 Task: In the Contact  Leah.Smith@mcny.org, Create email and send with subject: 'Welcome to a New Paradigm: Introducing Our Visionary Solution', and with mail content 'Good Day!_x000D_
We're excited to introduce you to an innovative solution that will revolutionize your industry. Get ready to redefine success and reach new heights!_x000D_
Best Regard', attach the document: Terms_and_conditions.doc and insert image: visitingcard.jpg. Below Best Regards, write Pinterest and insert the URL: 'in.pinterest.com'. Mark checkbox to create task to follow up : Tomorrow. Logged in from softage.5@softage.net
Action: Mouse moved to (62, 53)
Screenshot: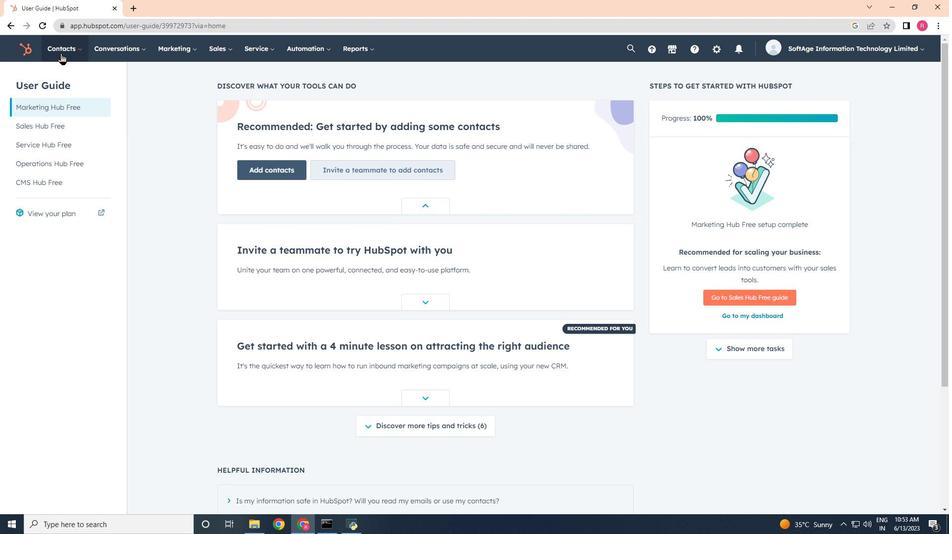 
Action: Mouse pressed left at (62, 53)
Screenshot: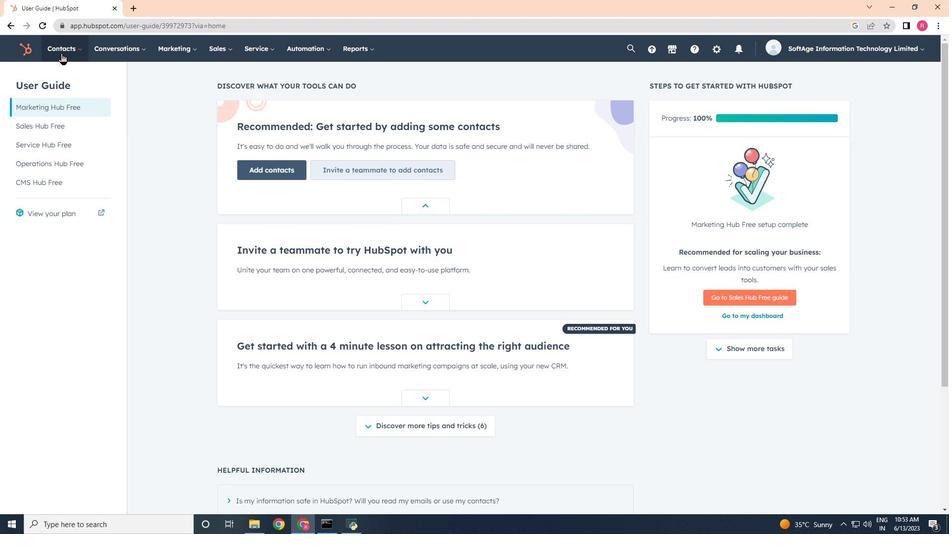 
Action: Mouse moved to (83, 76)
Screenshot: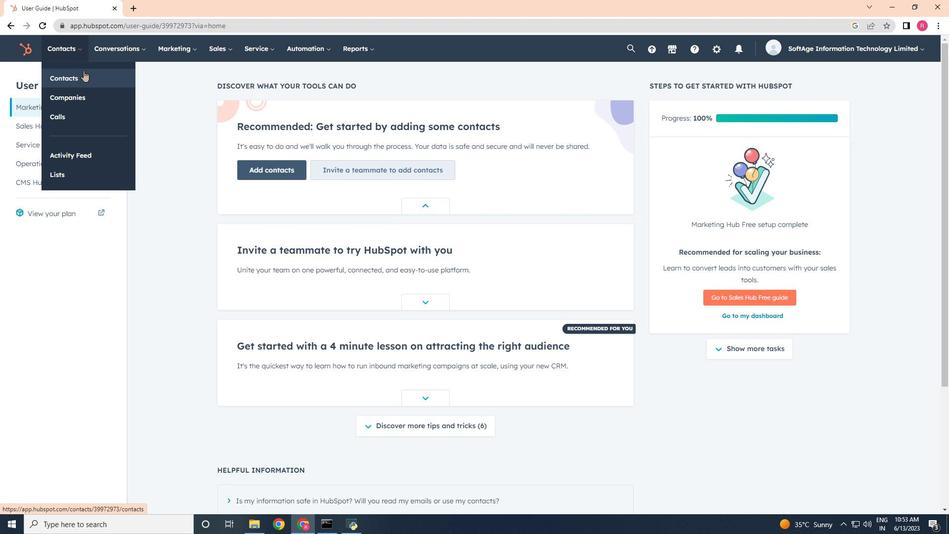 
Action: Mouse pressed left at (83, 76)
Screenshot: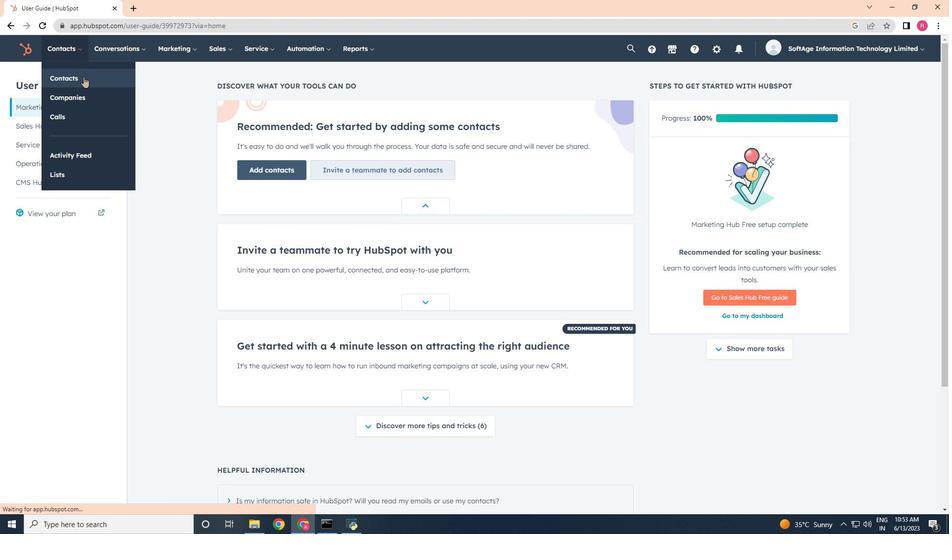 
Action: Mouse moved to (72, 158)
Screenshot: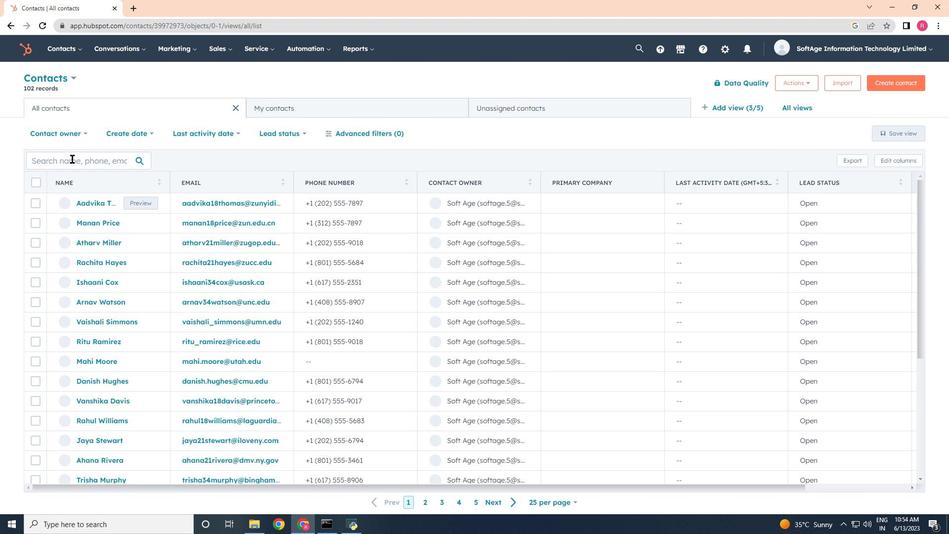 
Action: Mouse pressed left at (72, 158)
Screenshot: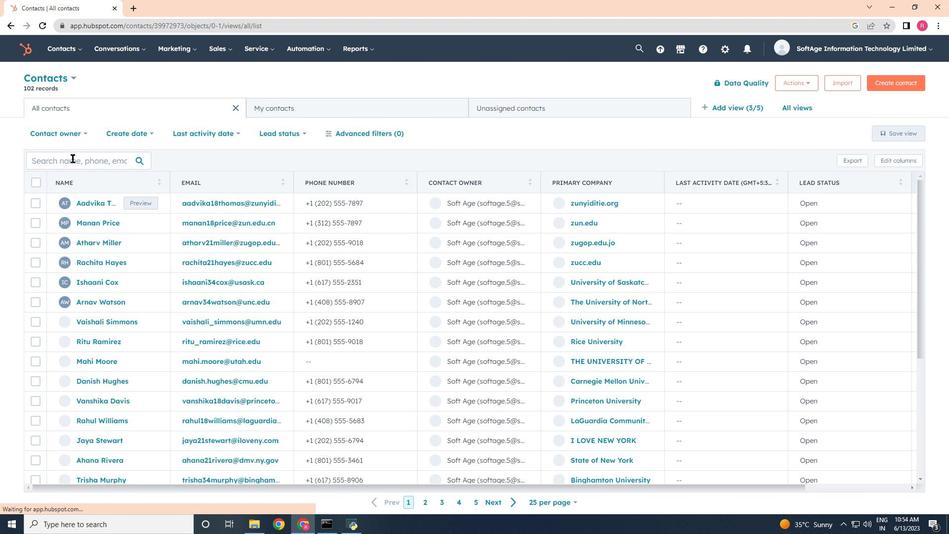 
Action: Key pressed <Key.shift>Leah.<Key.shift>Smith<Key.shift>@mcny.org
Screenshot: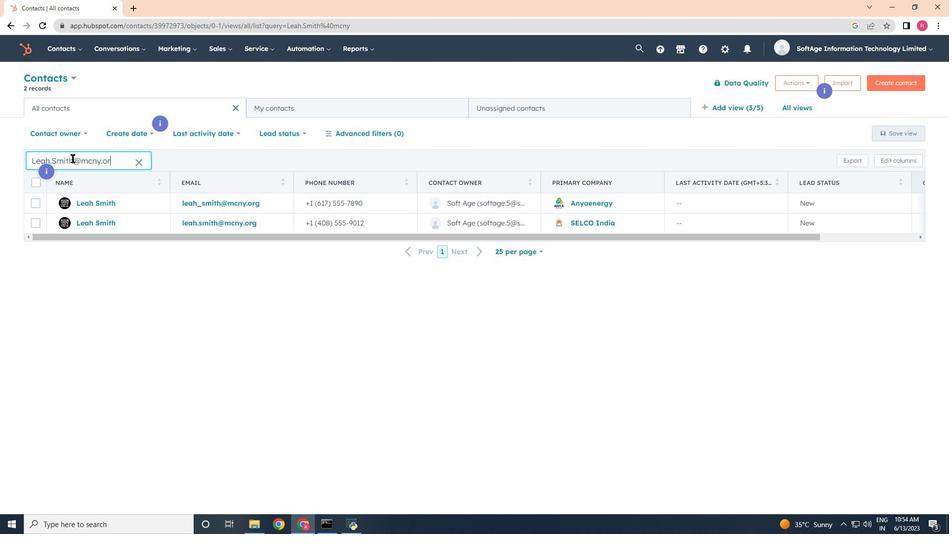 
Action: Mouse moved to (90, 202)
Screenshot: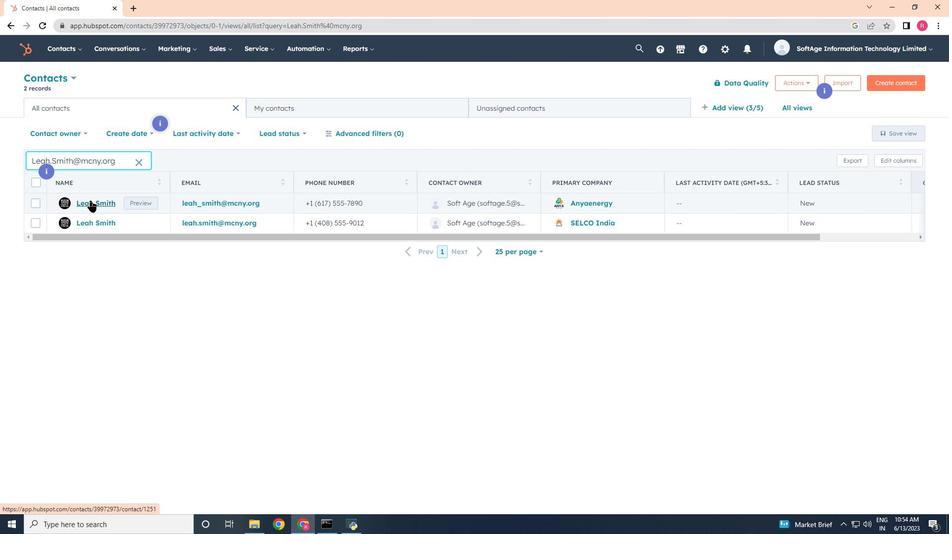 
Action: Mouse pressed left at (90, 202)
Screenshot: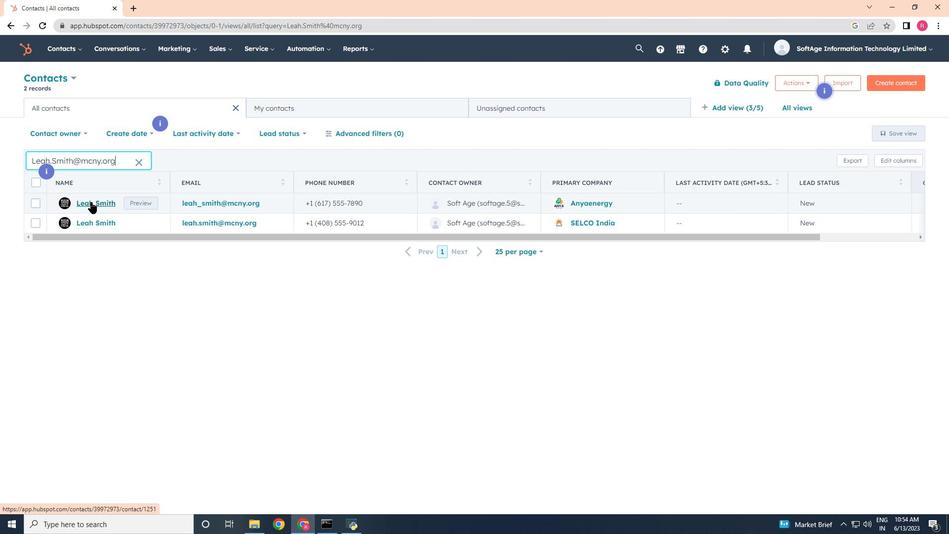 
Action: Mouse moved to (63, 172)
Screenshot: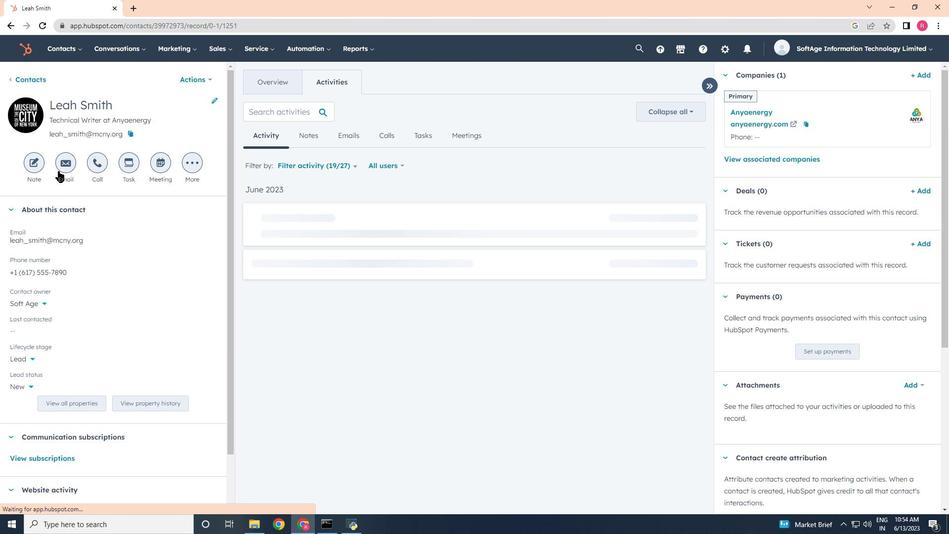 
Action: Mouse pressed left at (63, 172)
Screenshot: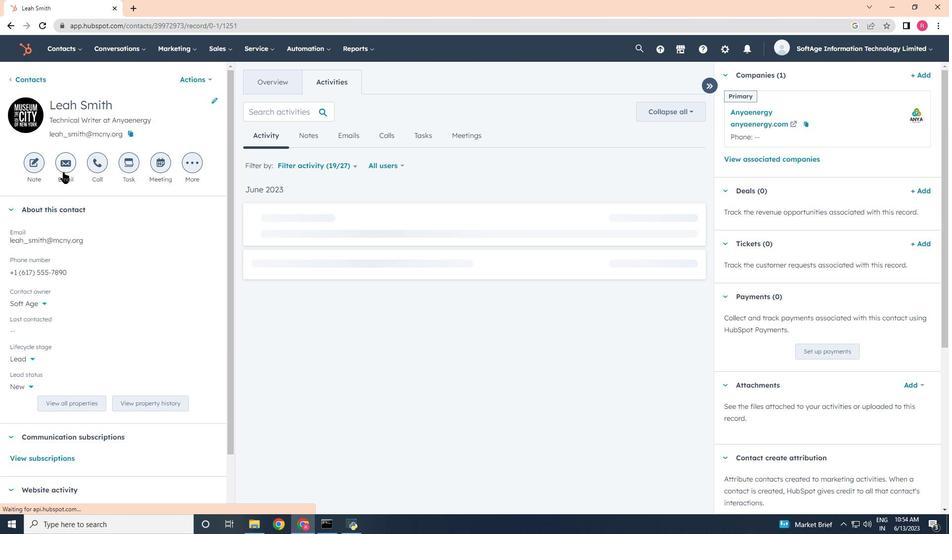 
Action: Mouse moved to (832, 253)
Screenshot: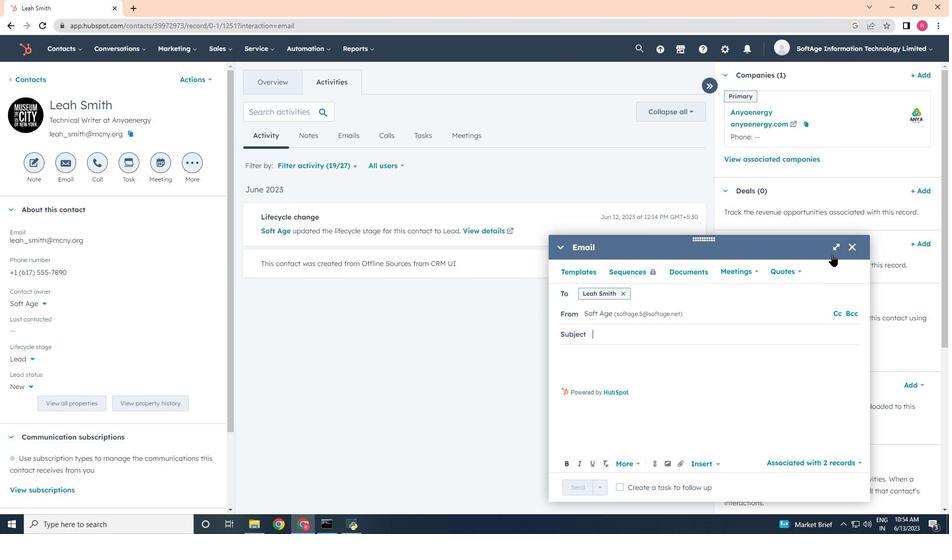
Action: Mouse pressed left at (832, 253)
Screenshot: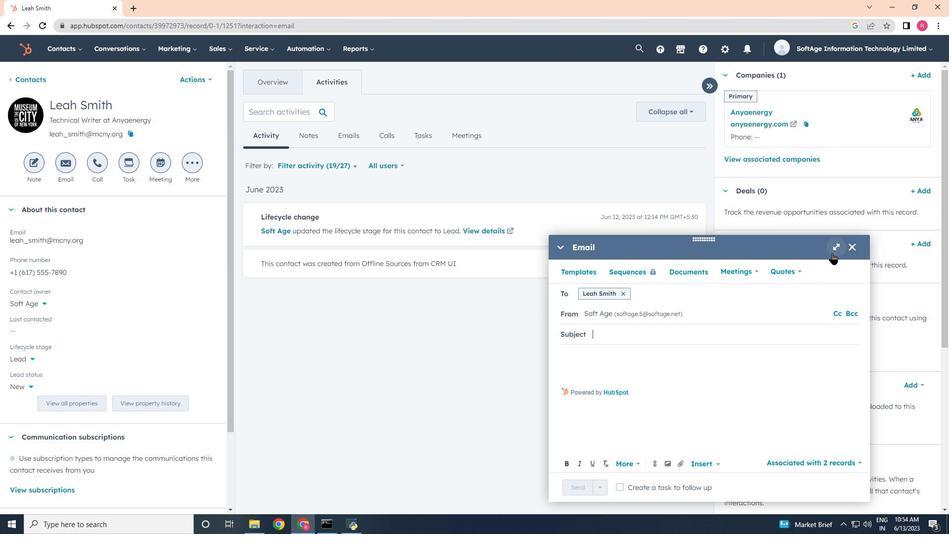 
Action: Mouse moved to (155, 225)
Screenshot: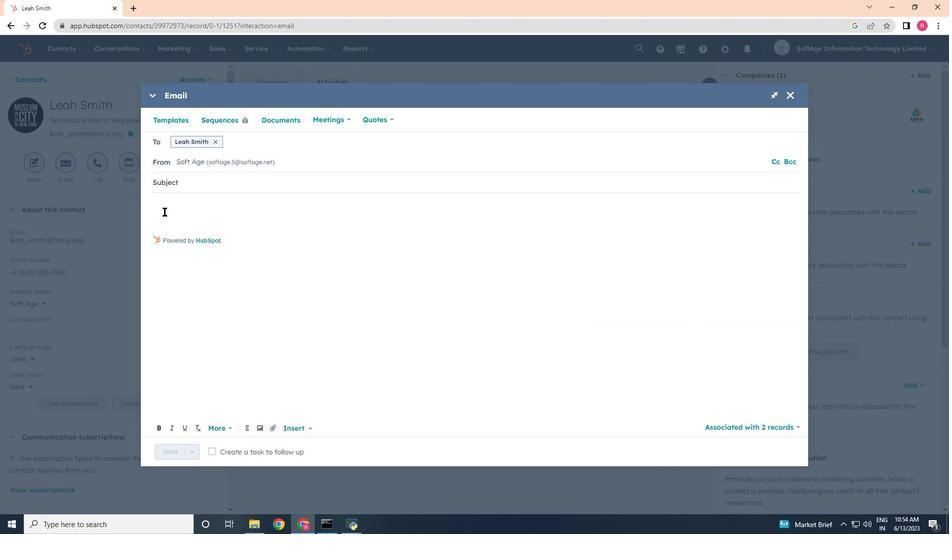 
Action: Key pressed <Key.shift>Welcome<Key.space>to<Key.space>a<Key.space>new<Key.space><Key.shift>Paradigm<Key.shift_r>:<Key.space><Key.shift>Introducing<Key.space><Key.shift>Our<Key.space><Key.shift><Key.shift><Key.shift><Key.shift><Key.shift><Key.shift><Key.shift>Visionary<Key.space><Key.shift>Solutionn<Key.backspace><Key.space><Key.backspace>,
Screenshot: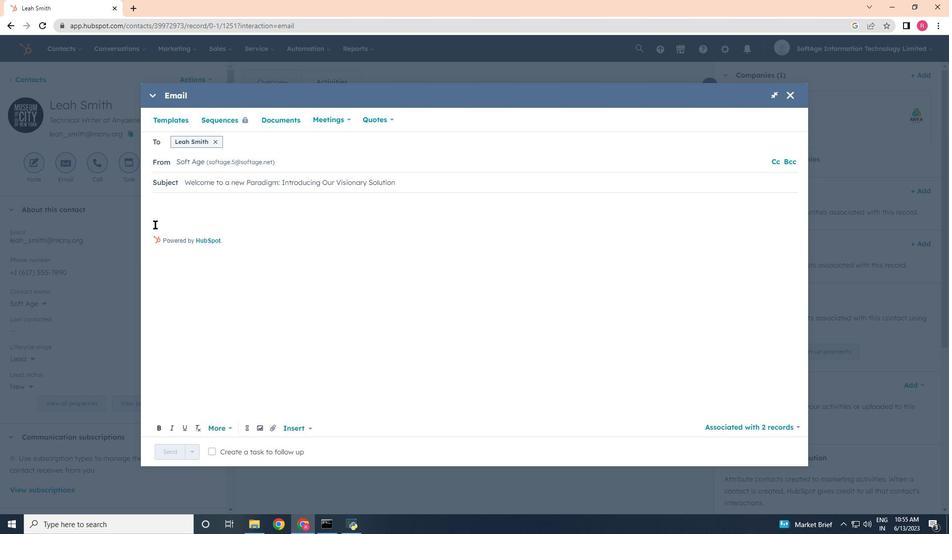 
Action: Mouse moved to (157, 210)
Screenshot: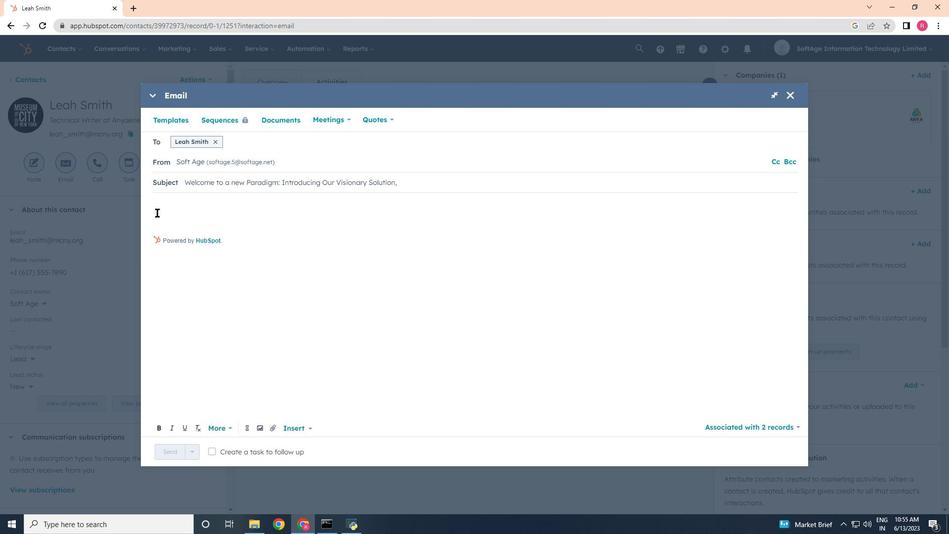 
Action: Mouse pressed left at (157, 210)
Screenshot: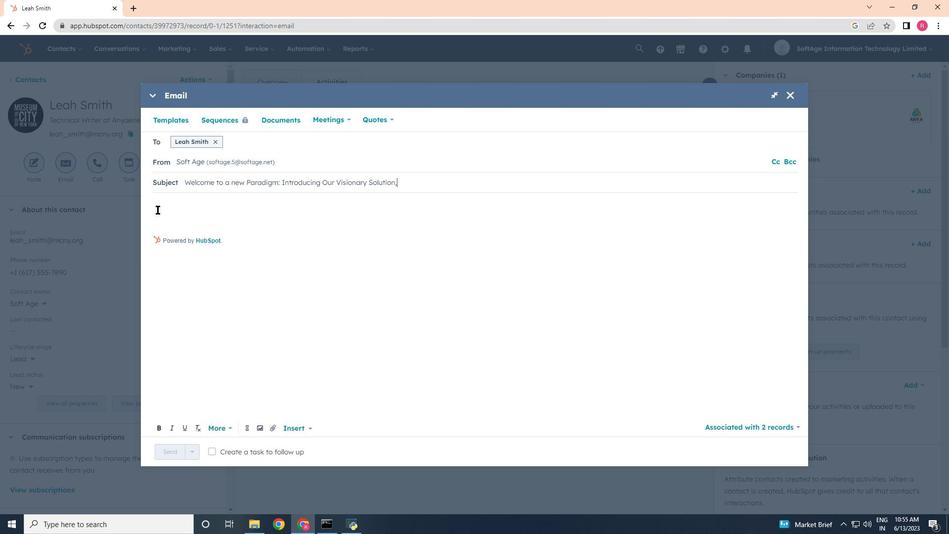 
Action: Key pressed <Key.backspace><Key.shift>Good<Key.space><Key.shift><Key.shift><Key.shift><Key.shift><Key.shift><Key.shift>Day<Key.shift>!<Key.enter><Key.enter><Key.shift>We<Key.space><Key.backspace>'re<Key.space>excited<Key.space>to<Key.space>ind<Key.backspace>troduce<Key.space>your<Key.space>to<Key.space>an<Key.space>innovative<Key.space>solution<Key.space>that<Key.space>will<Key.space>revolutionize<Key.space>your<Key.space>industry<Key.space><Key.backspace>.<Key.space><Key.shift>Get<Key.space>ready<Key.space>to<Key.space>redefine<Key.space>success<Key.space>and<Key.space>reach<Key.space>new<Key.space>heights<Key.shift>!<Key.enter><Key.enter><Key.shift>Best<Key.space><Key.shift><Key.shift><Key.shift><Key.shift><Key.shift><Key.shift><Key.shift><Key.shift>Regard,<Key.enter>
Screenshot: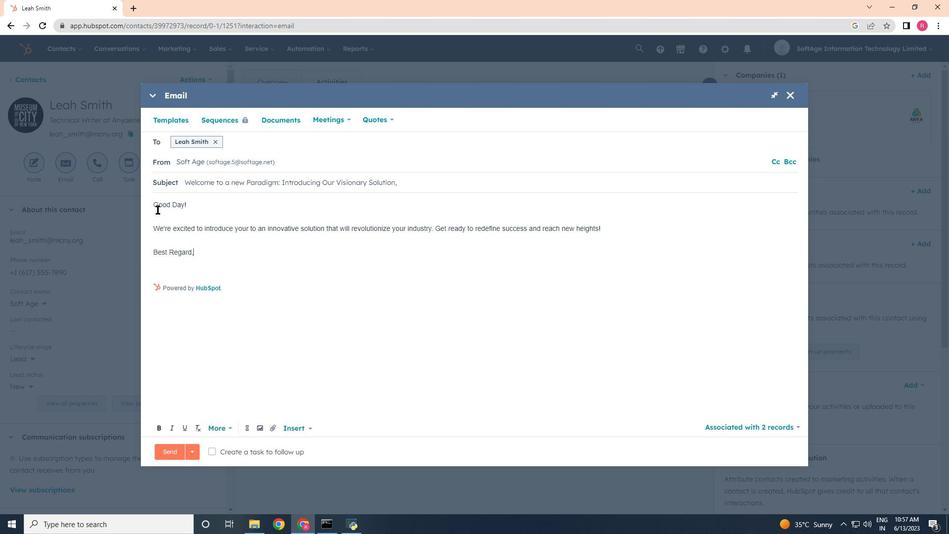 
Action: Mouse moved to (273, 428)
Screenshot: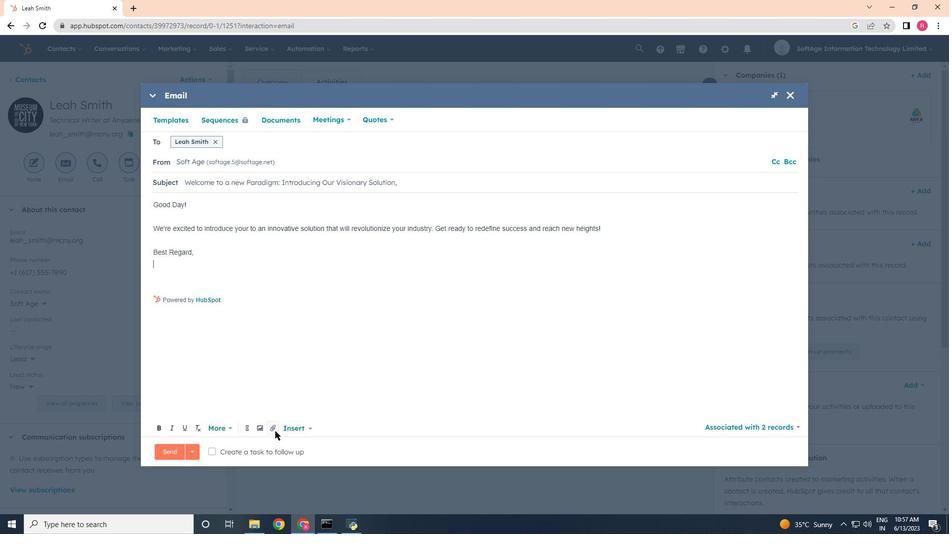 
Action: Mouse pressed left at (273, 428)
Screenshot: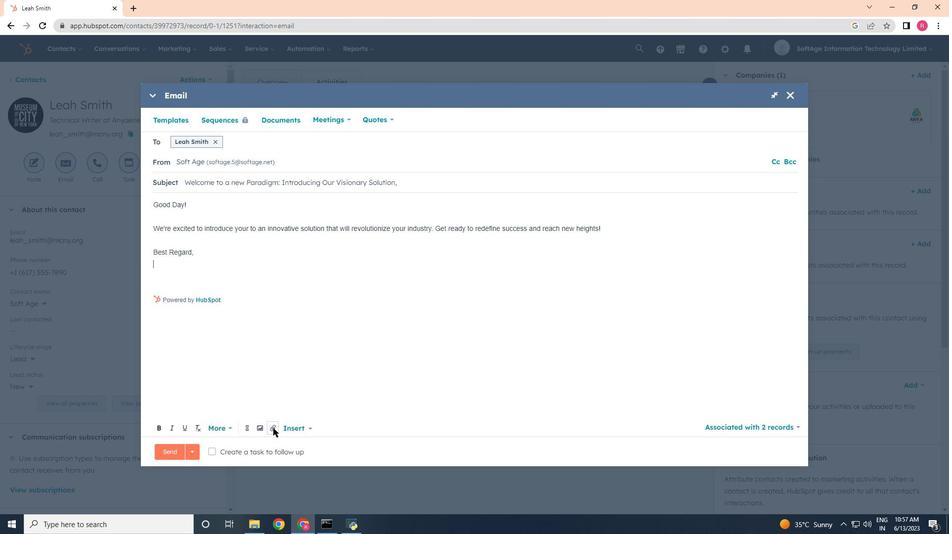 
Action: Mouse moved to (287, 405)
Screenshot: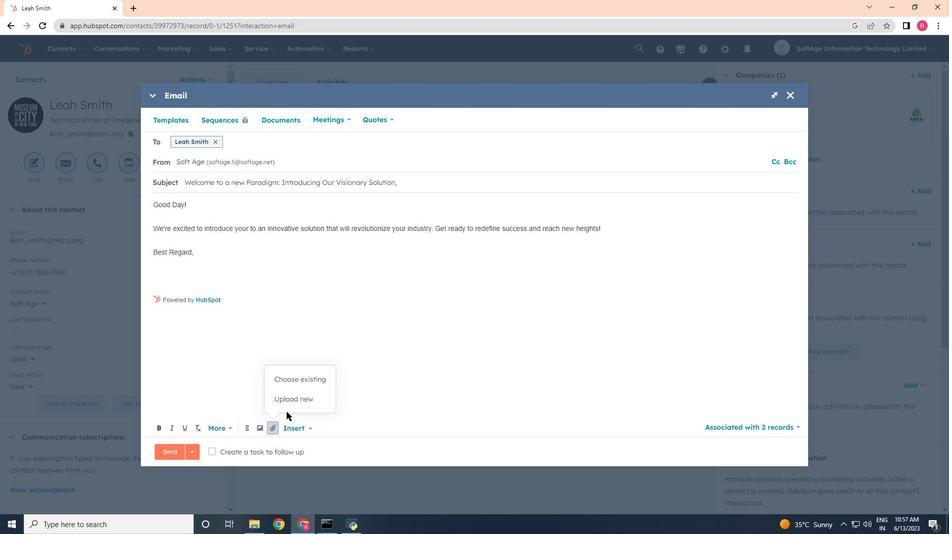 
Action: Mouse pressed left at (287, 405)
Screenshot: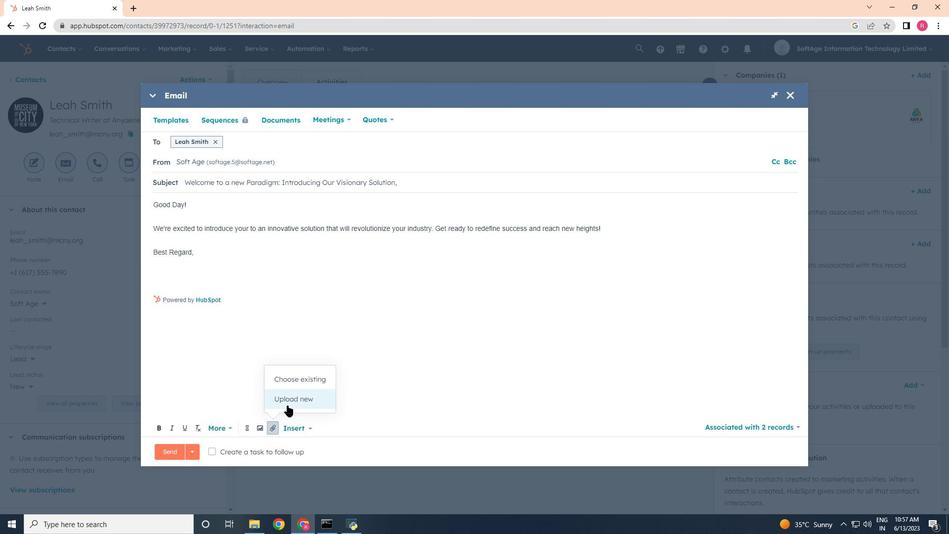 
Action: Mouse moved to (160, 144)
Screenshot: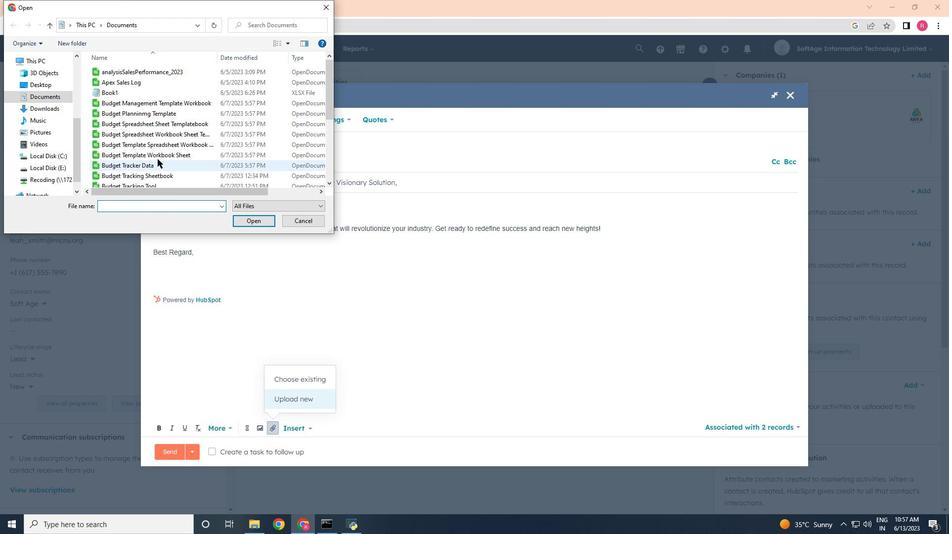 
Action: Mouse scrolled (160, 143) with delta (0, 0)
Screenshot: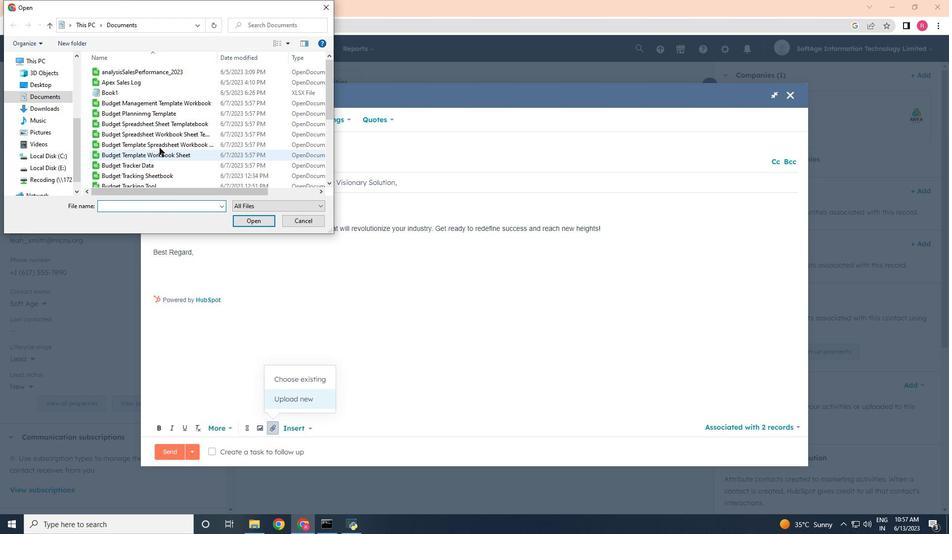 
Action: Mouse scrolled (160, 143) with delta (0, 0)
Screenshot: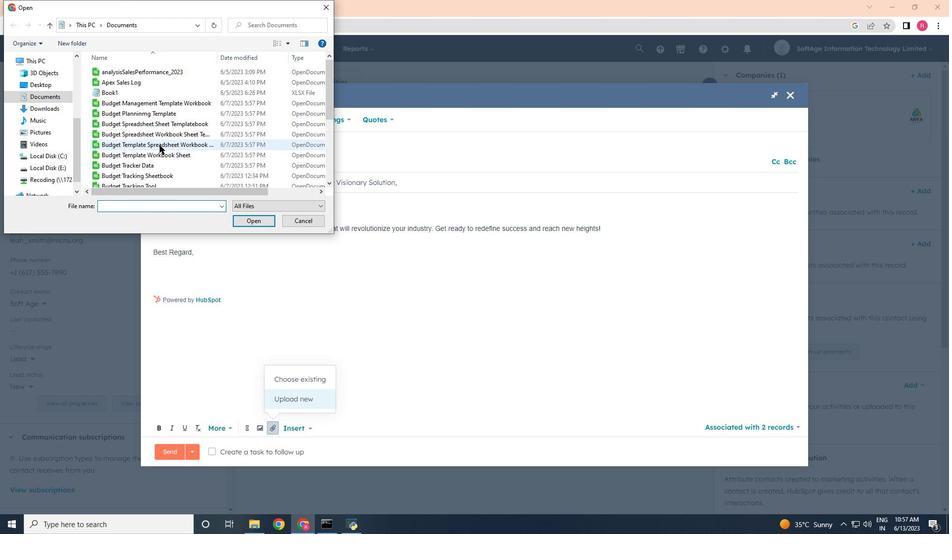 
Action: Mouse scrolled (160, 143) with delta (0, 0)
Screenshot: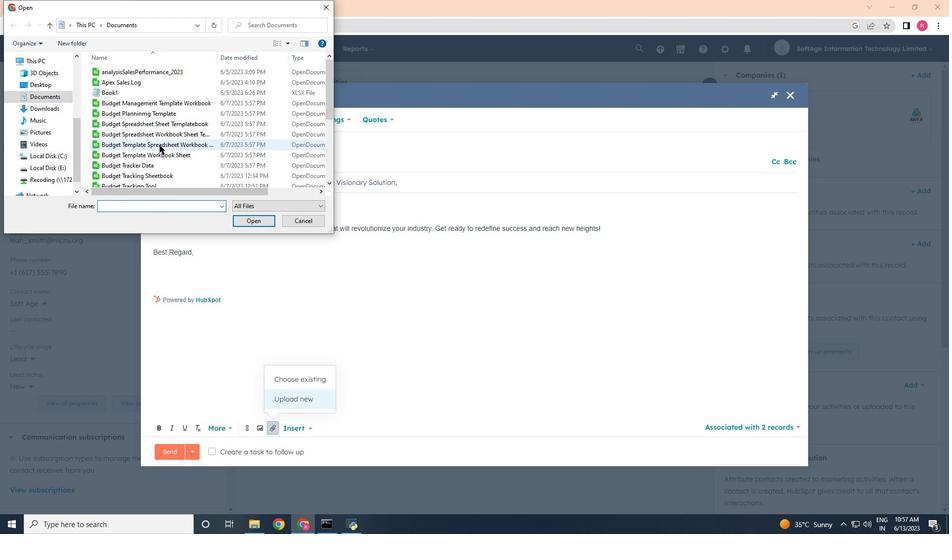 
Action: Mouse scrolled (160, 143) with delta (0, 0)
Screenshot: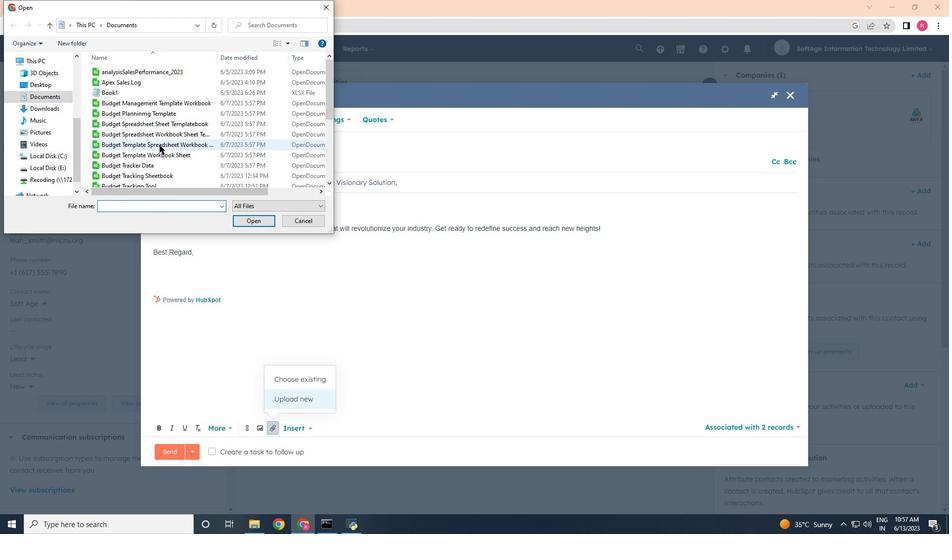 
Action: Mouse scrolled (160, 143) with delta (0, 0)
Screenshot: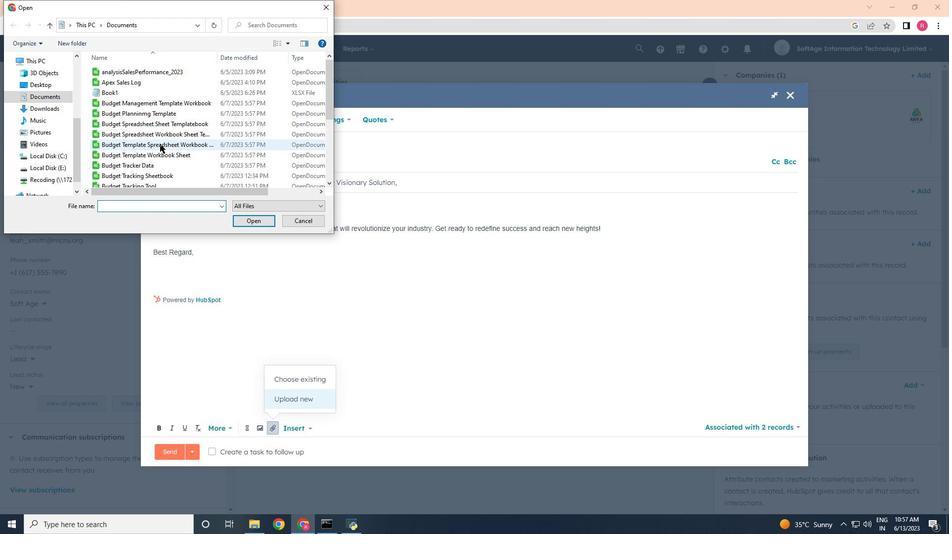 
Action: Mouse moved to (161, 147)
Screenshot: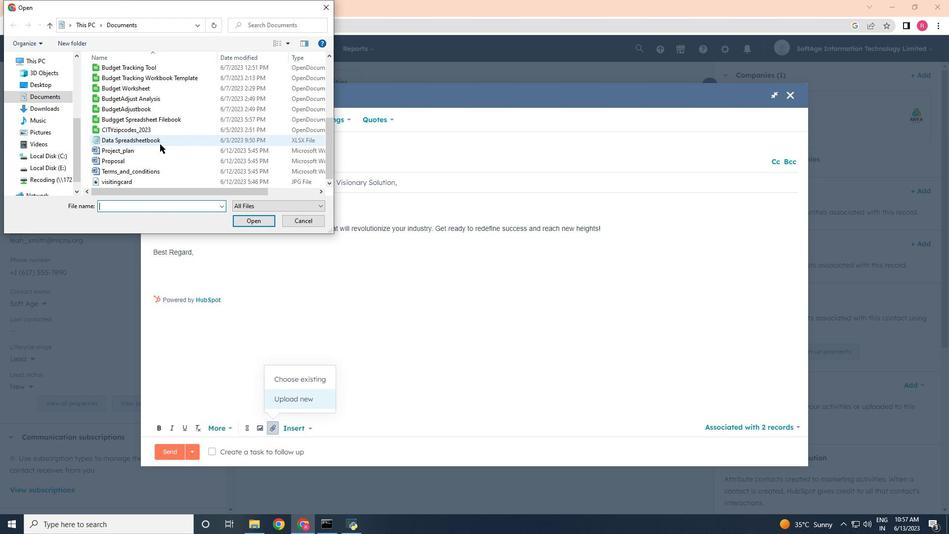
Action: Mouse scrolled (161, 147) with delta (0, 0)
Screenshot: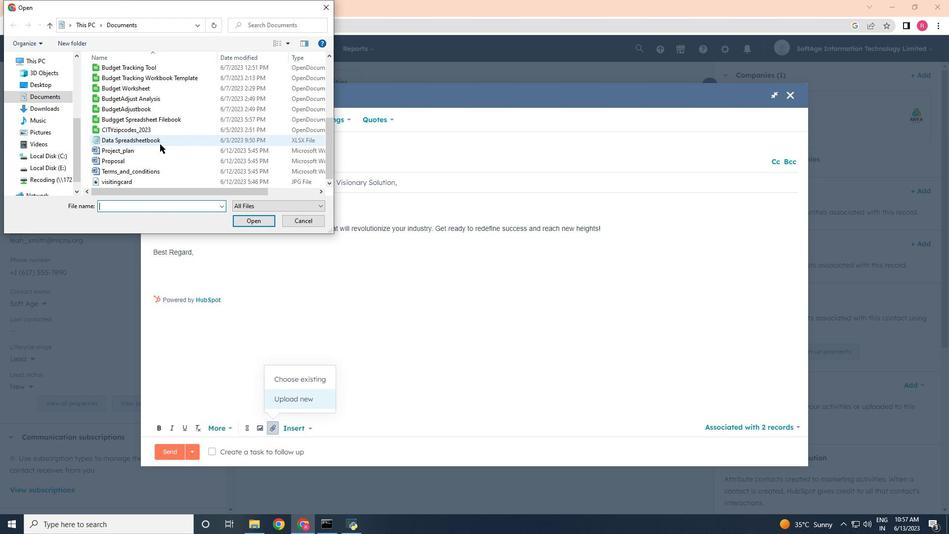 
Action: Mouse moved to (161, 149)
Screenshot: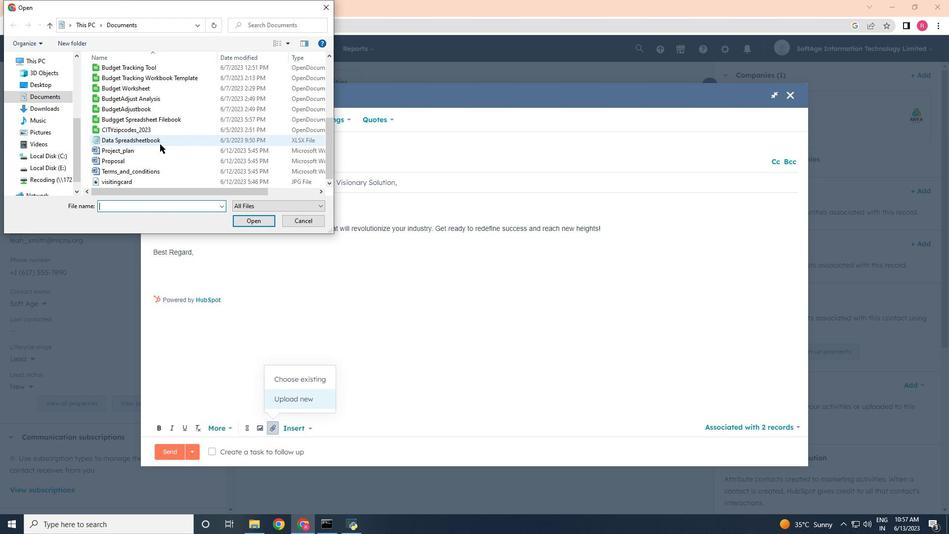 
Action: Mouse scrolled (161, 148) with delta (0, 0)
Screenshot: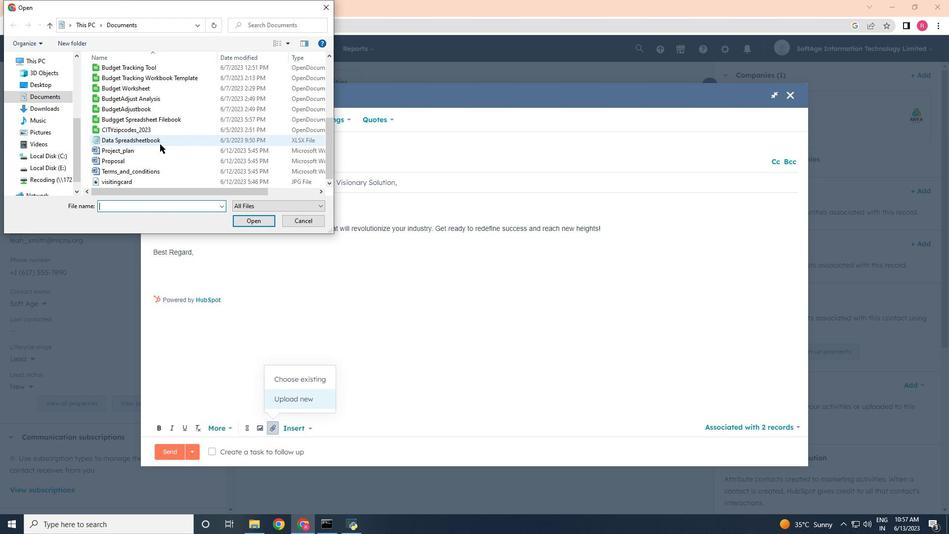 
Action: Mouse moved to (152, 170)
Screenshot: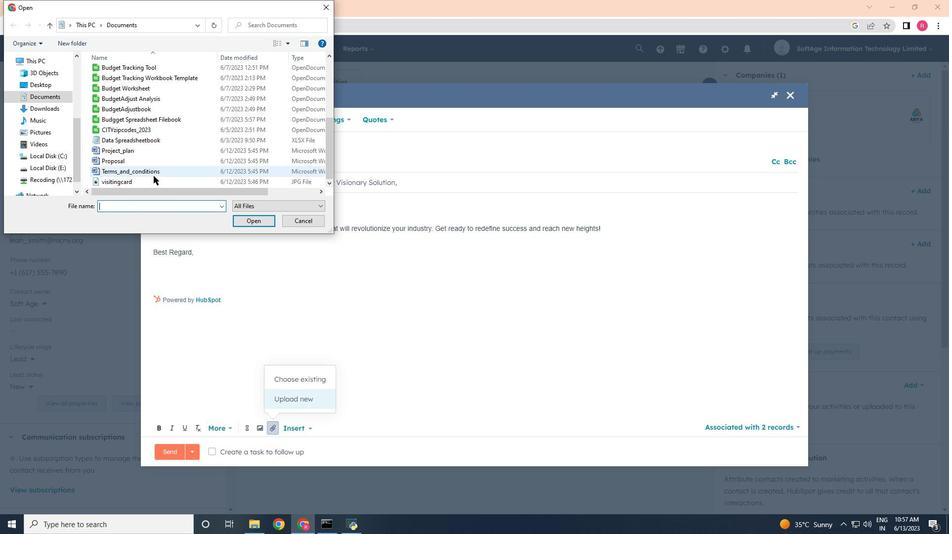 
Action: Mouse pressed left at (152, 170)
Screenshot: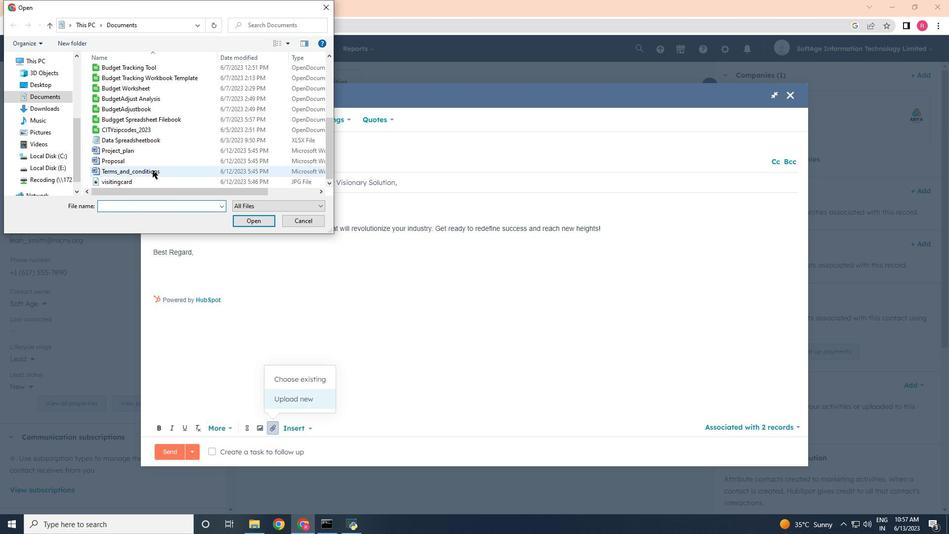 
Action: Mouse moved to (249, 217)
Screenshot: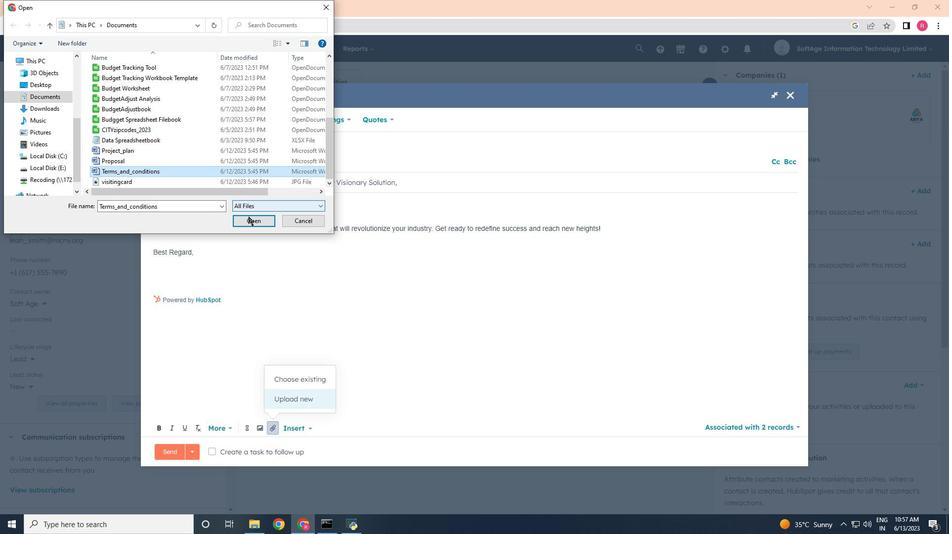 
Action: Mouse pressed left at (249, 217)
Screenshot: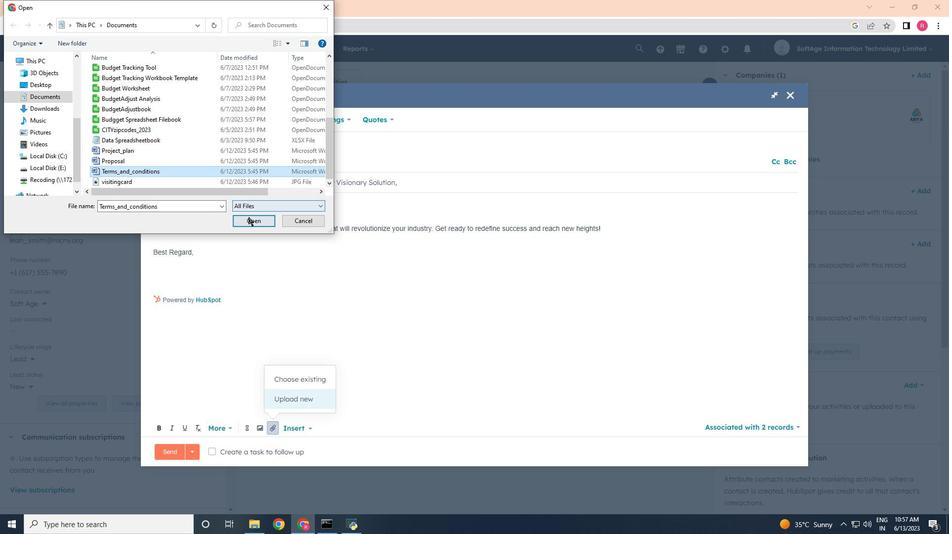 
Action: Mouse moved to (274, 404)
Screenshot: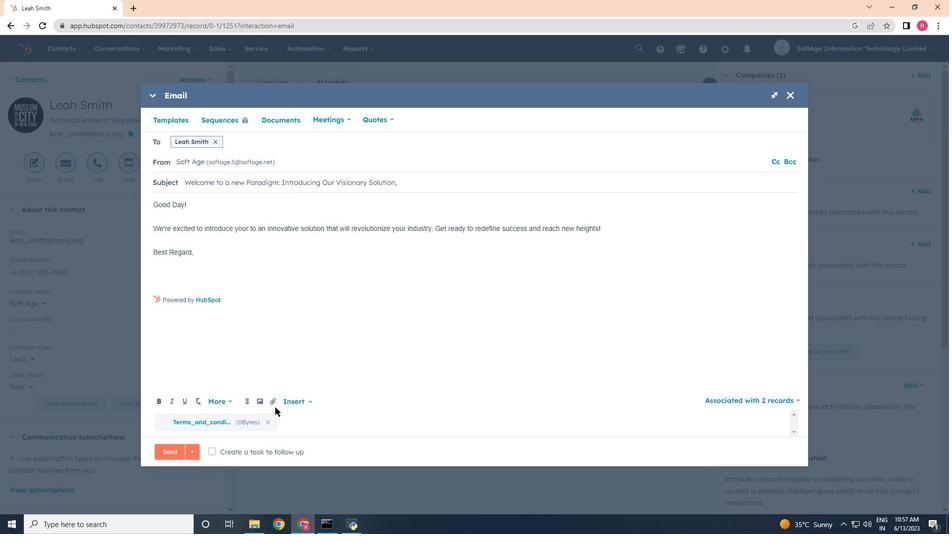 
Action: Mouse pressed left at (274, 404)
Screenshot: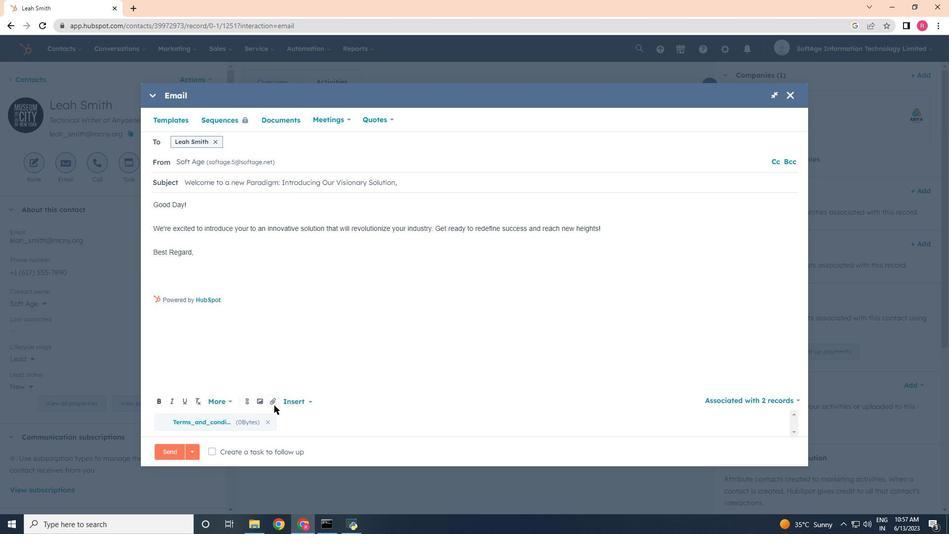
Action: Mouse moved to (299, 377)
Screenshot: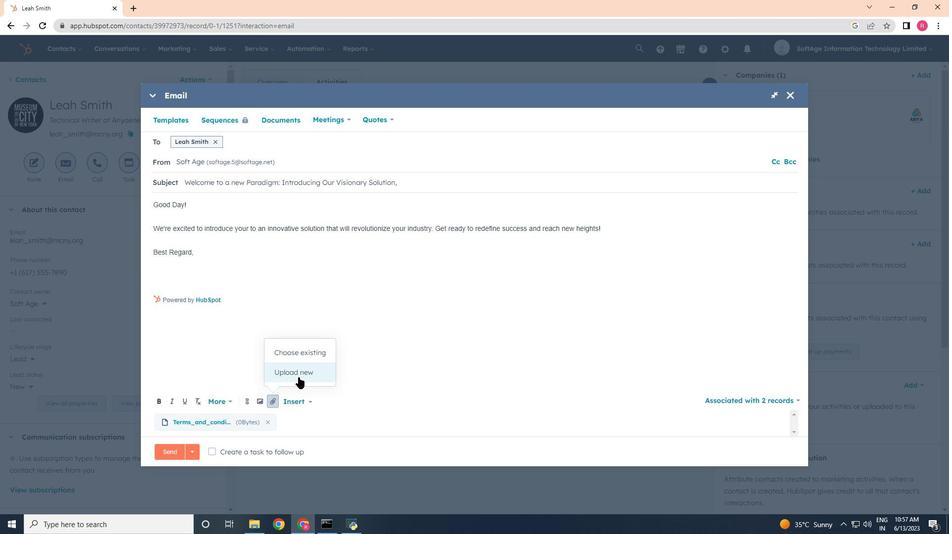 
Action: Mouse pressed left at (299, 377)
Screenshot: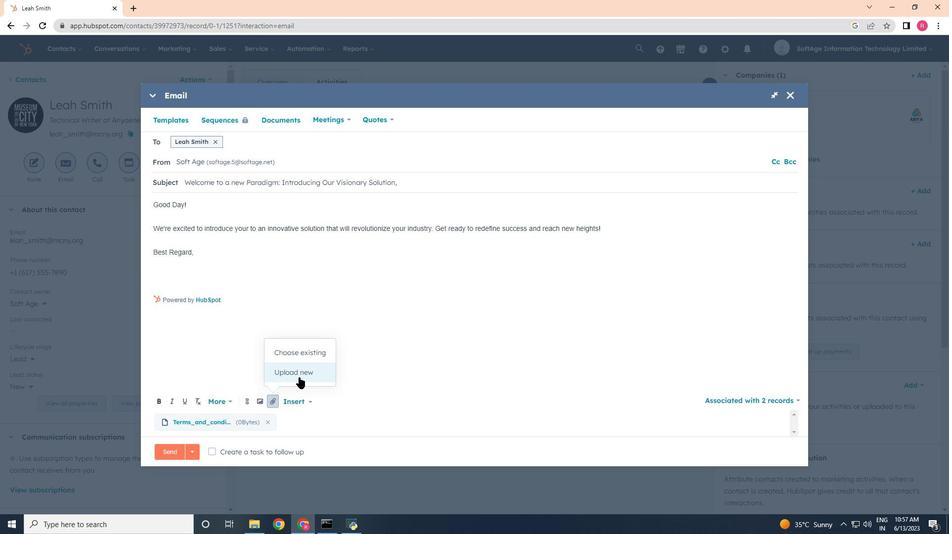 
Action: Mouse moved to (174, 137)
Screenshot: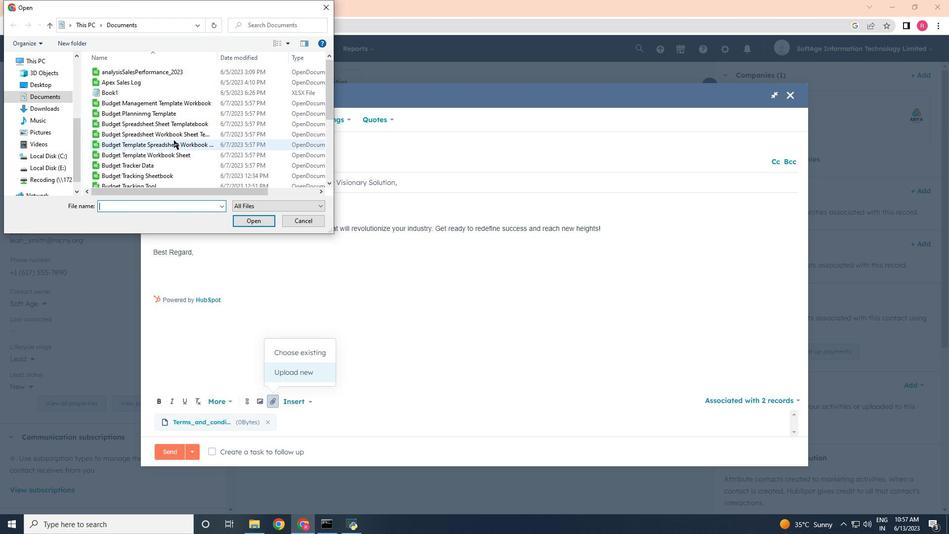 
Action: Mouse scrolled (174, 136) with delta (0, 0)
Screenshot: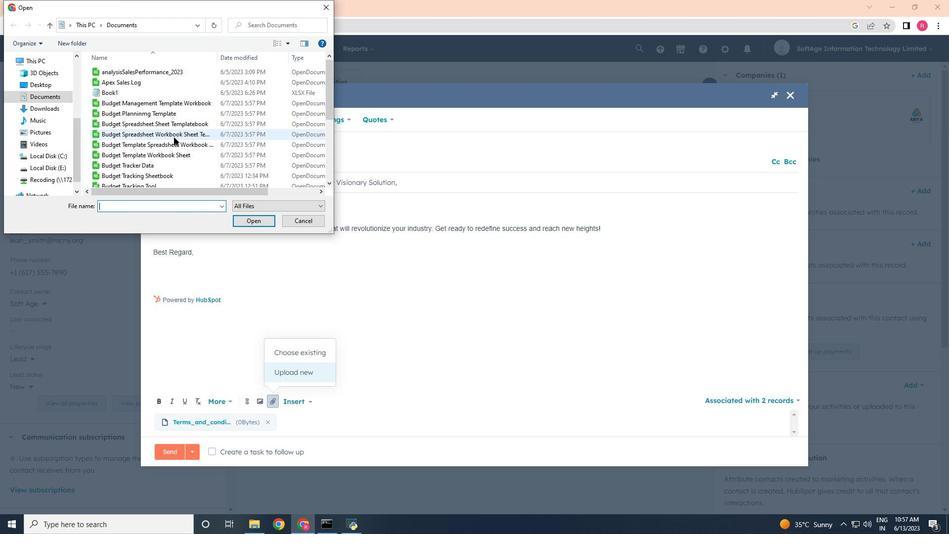 
Action: Mouse scrolled (174, 136) with delta (0, 0)
Screenshot: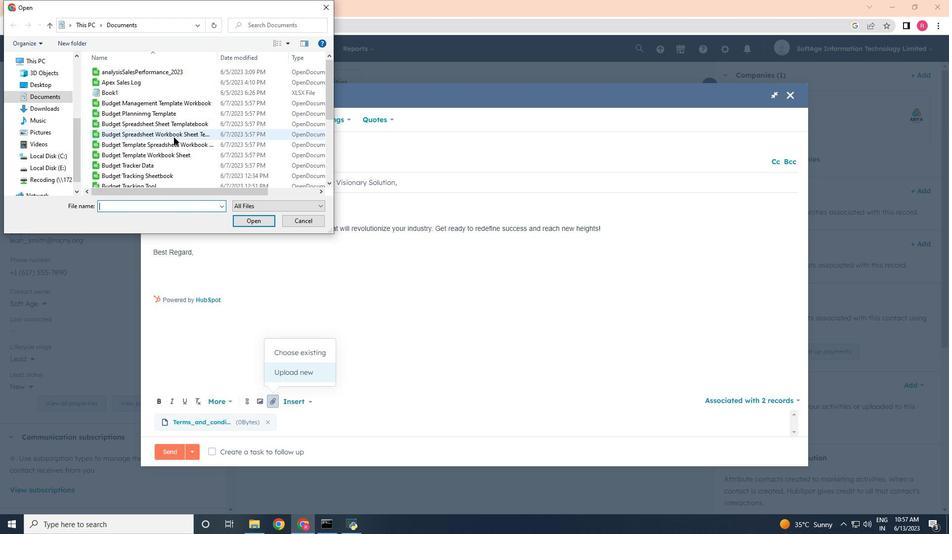 
Action: Mouse moved to (174, 136)
Screenshot: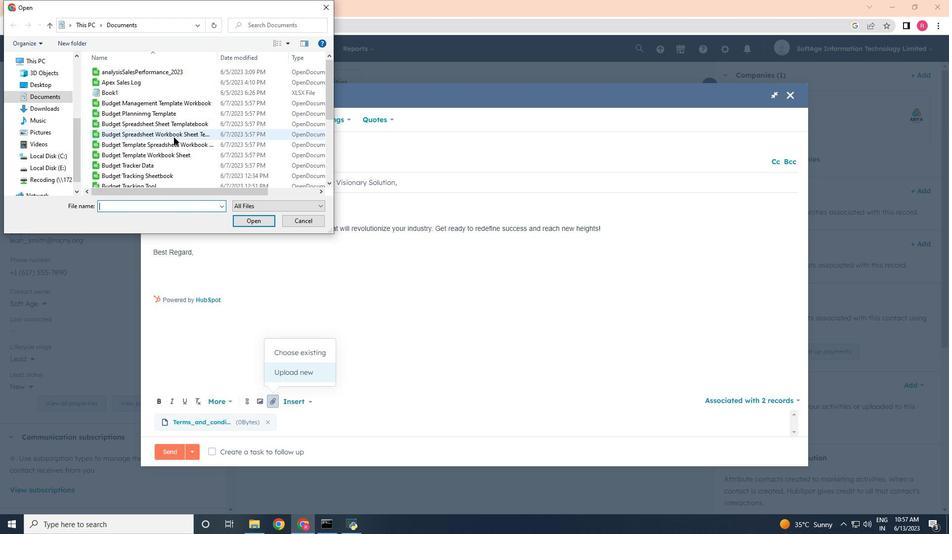 
Action: Mouse scrolled (174, 136) with delta (0, 0)
Screenshot: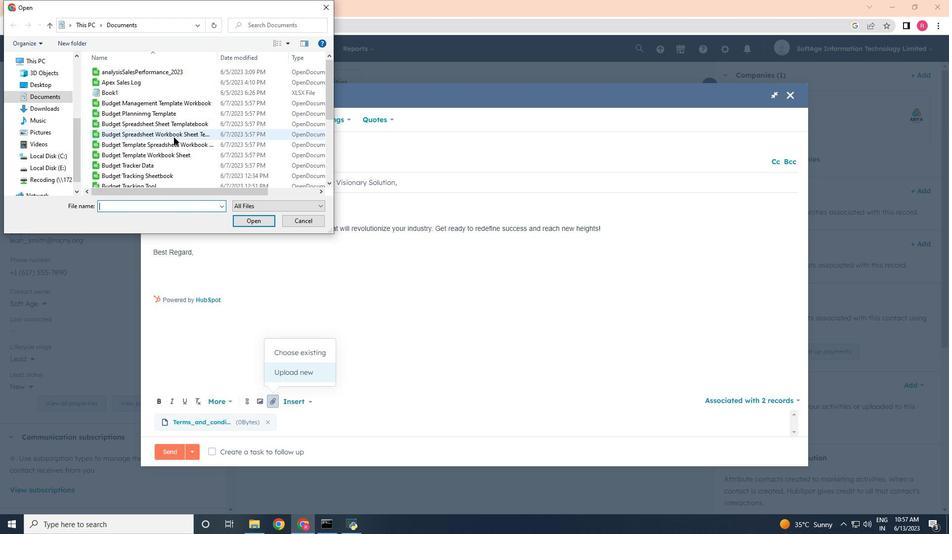 
Action: Mouse moved to (175, 137)
Screenshot: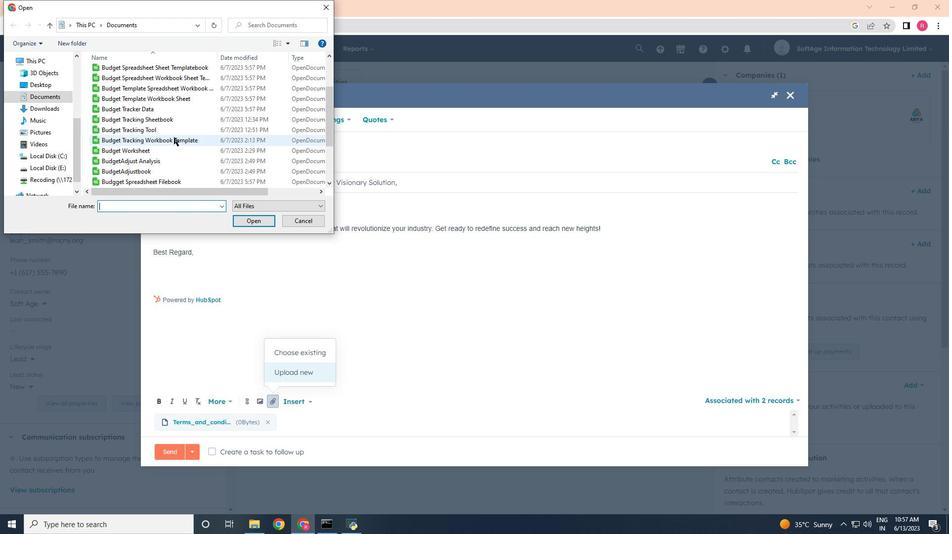 
Action: Mouse scrolled (175, 137) with delta (0, 0)
Screenshot: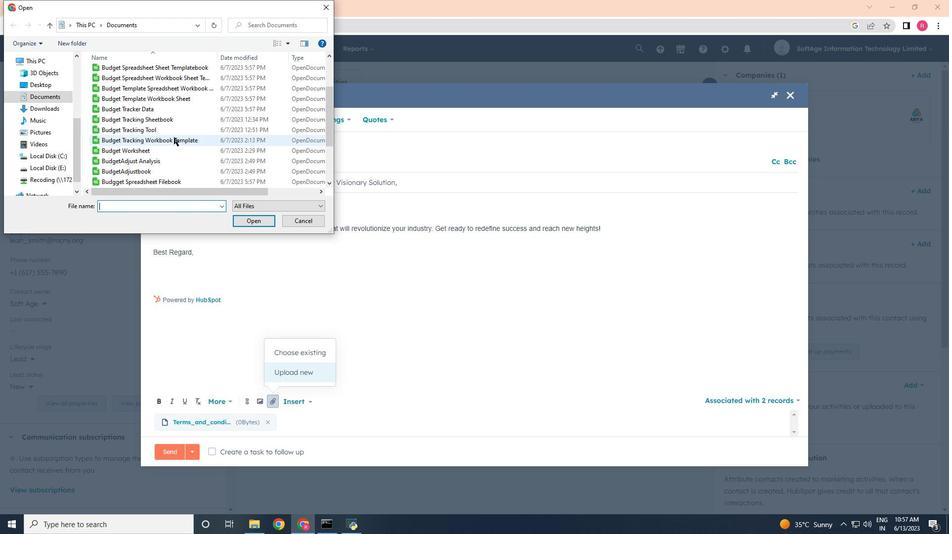 
Action: Mouse moved to (177, 141)
Screenshot: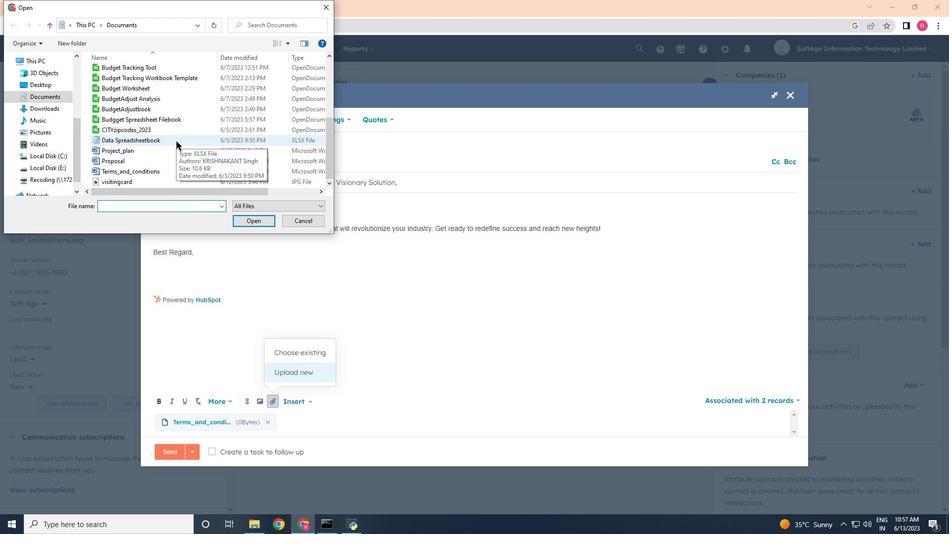 
Action: Mouse scrolled (177, 141) with delta (0, 0)
Screenshot: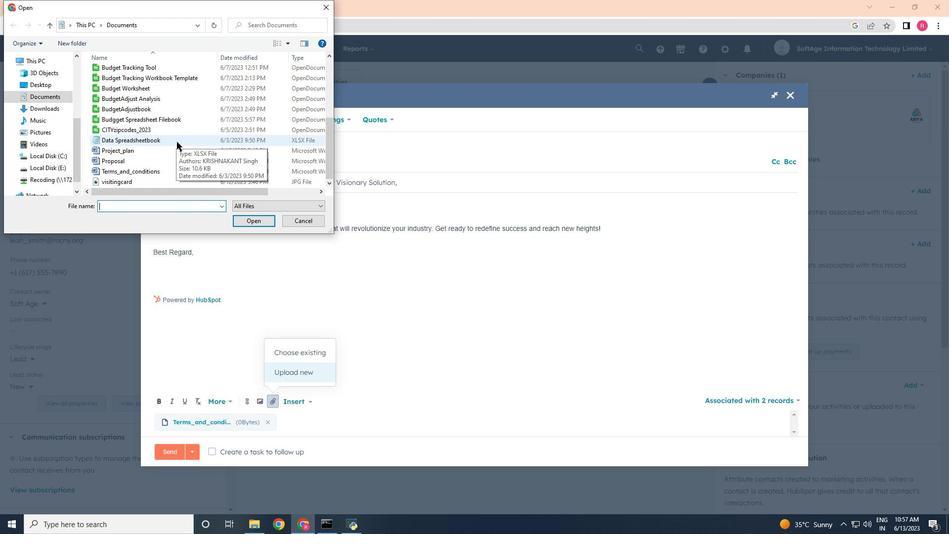
Action: Mouse moved to (177, 142)
Screenshot: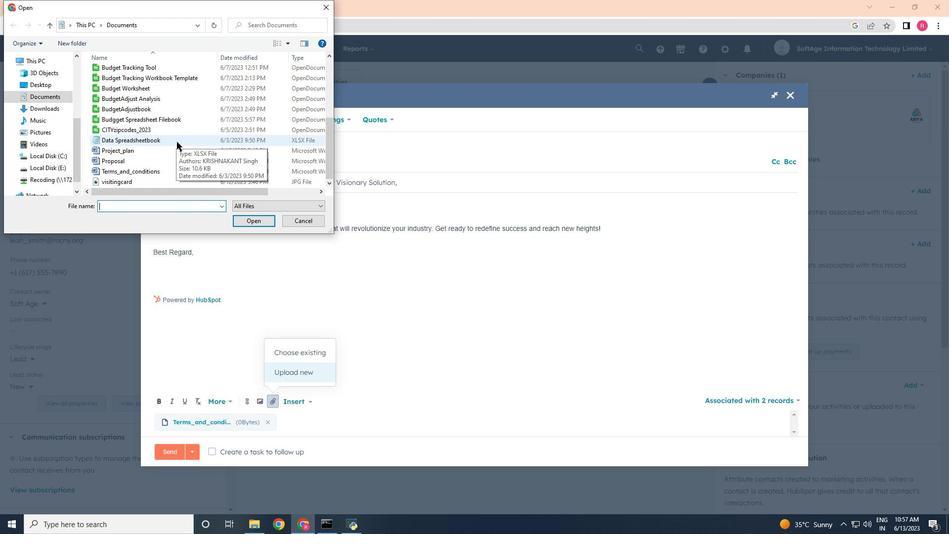 
Action: Mouse scrolled (177, 142) with delta (0, 0)
Screenshot: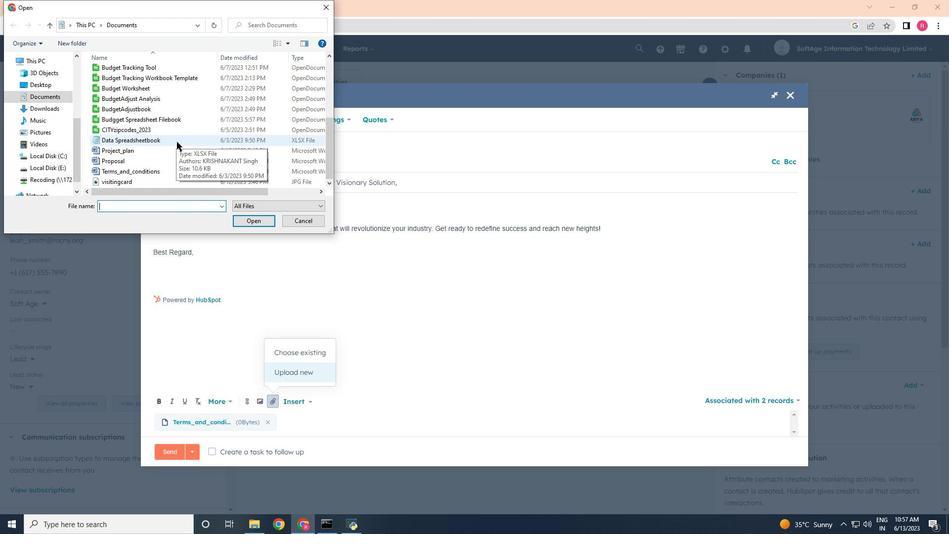 
Action: Mouse moved to (177, 144)
Screenshot: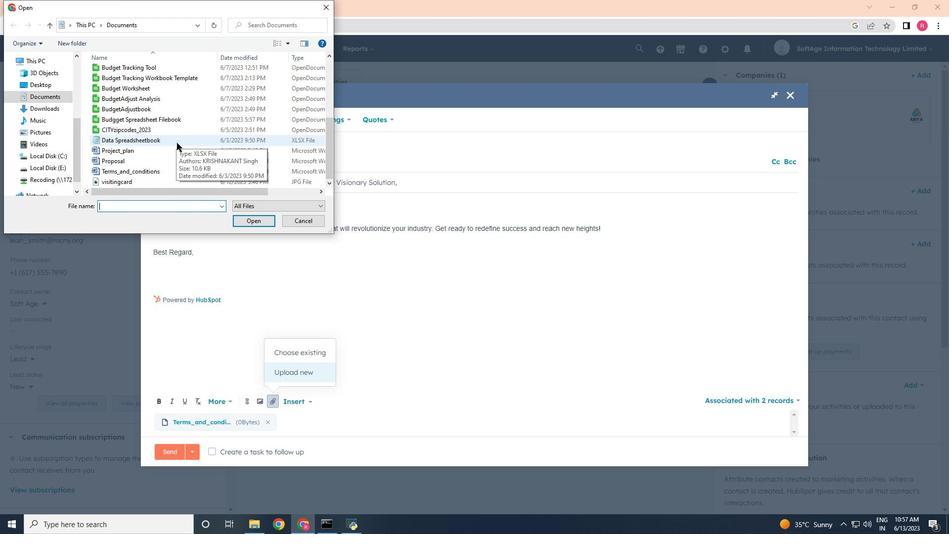 
Action: Mouse scrolled (177, 143) with delta (0, 0)
Screenshot: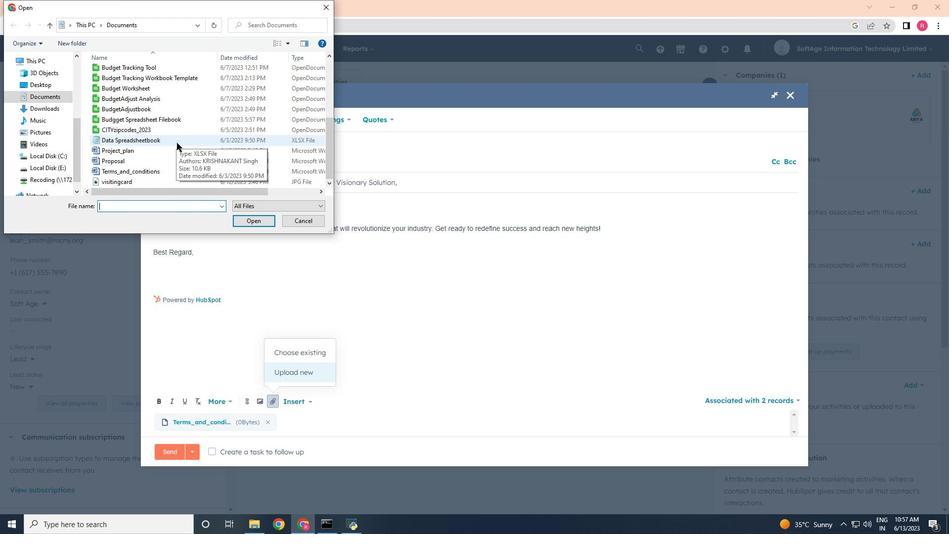 
Action: Mouse moved to (177, 145)
Screenshot: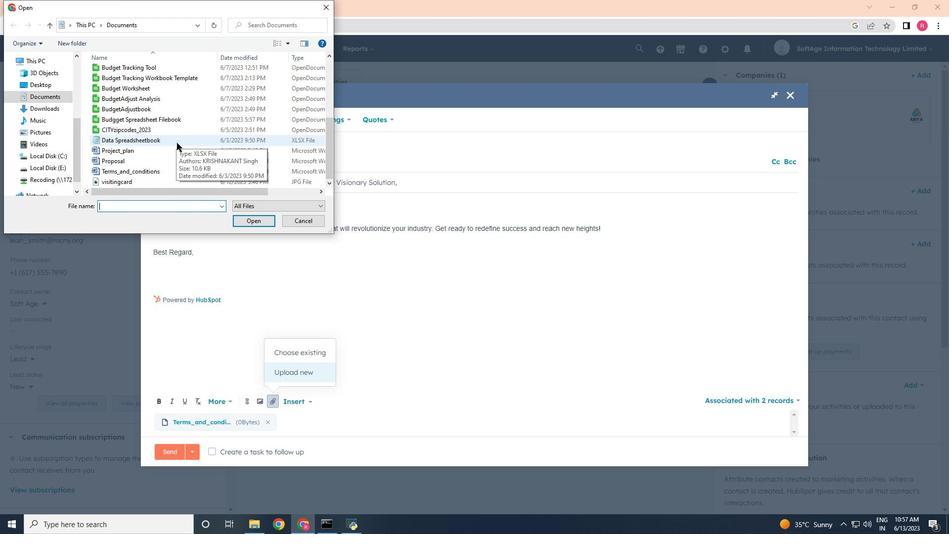 
Action: Mouse scrolled (177, 145) with delta (0, 0)
Screenshot: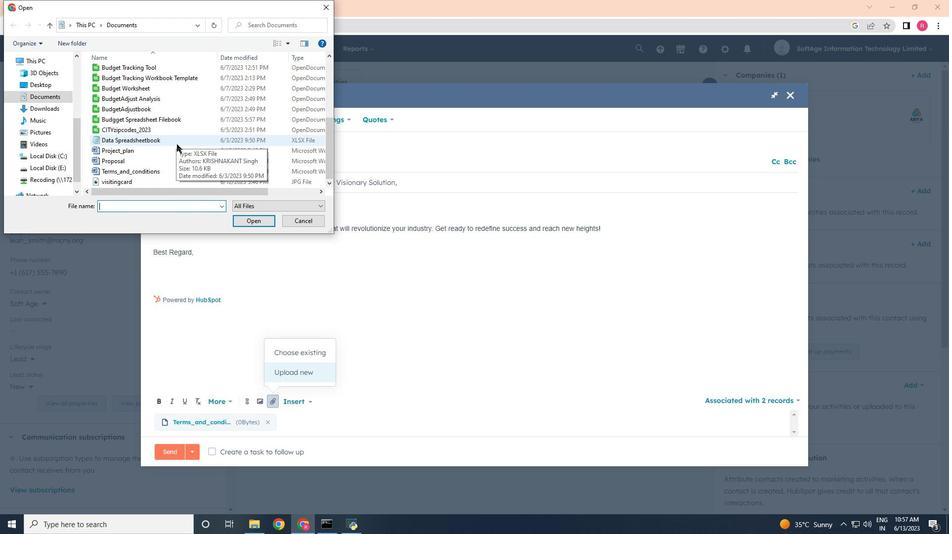 
Action: Mouse moved to (162, 180)
Screenshot: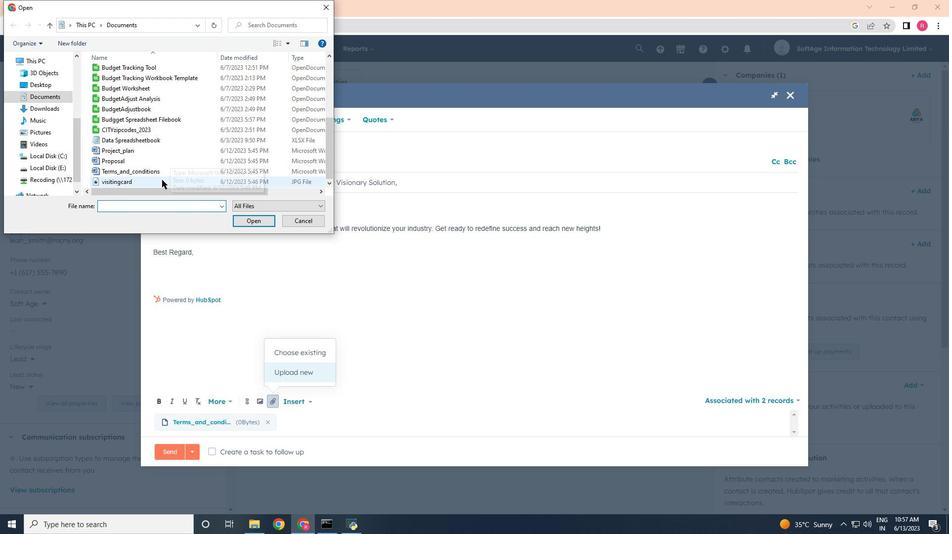 
Action: Mouse pressed left at (162, 180)
Screenshot: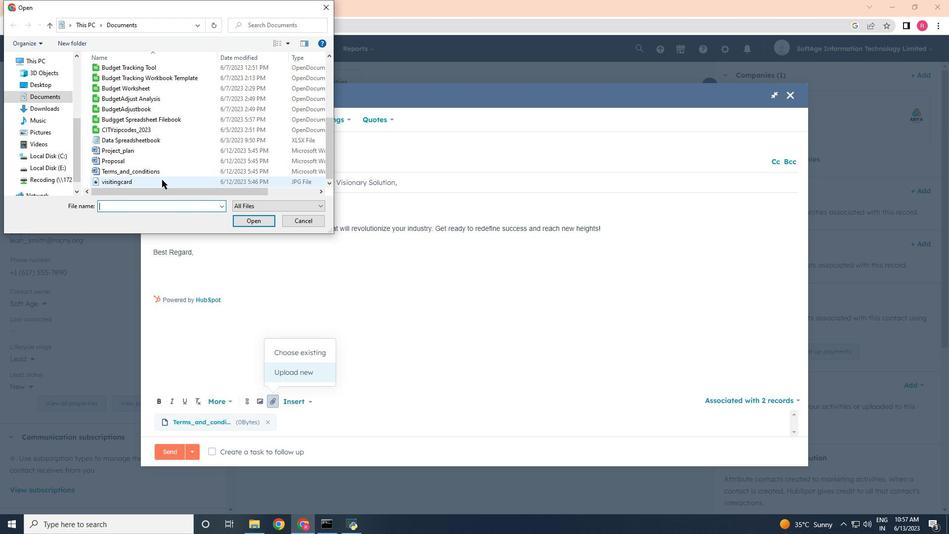 
Action: Mouse moved to (243, 222)
Screenshot: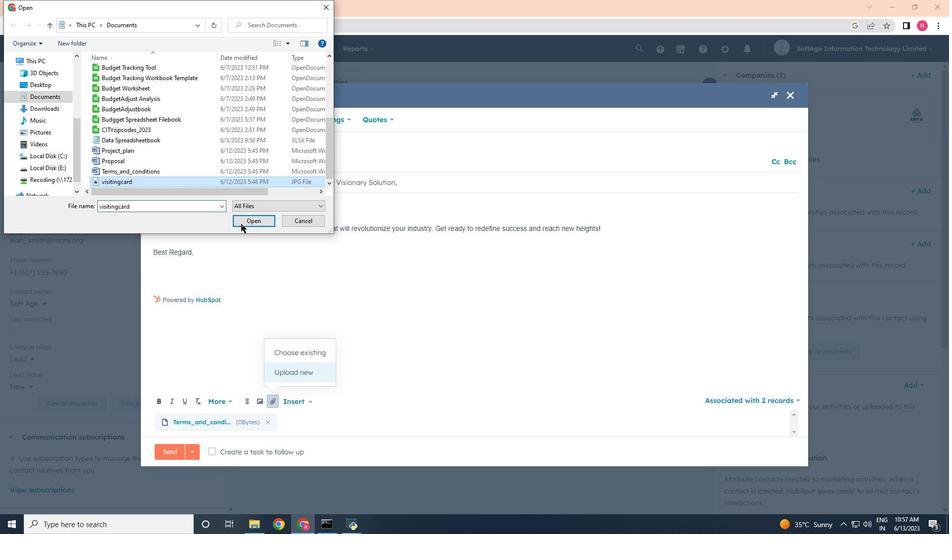 
Action: Mouse pressed left at (243, 222)
Screenshot: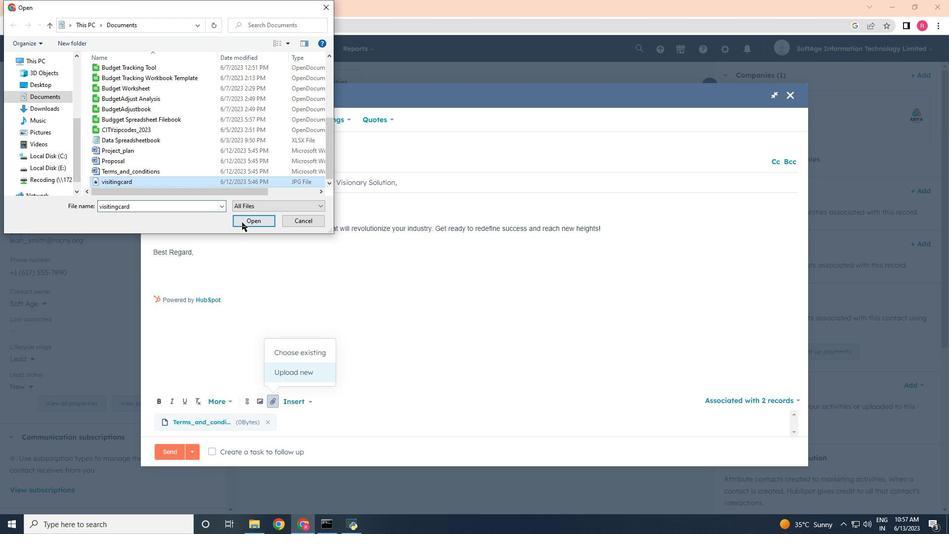 
Action: Mouse moved to (171, 266)
Screenshot: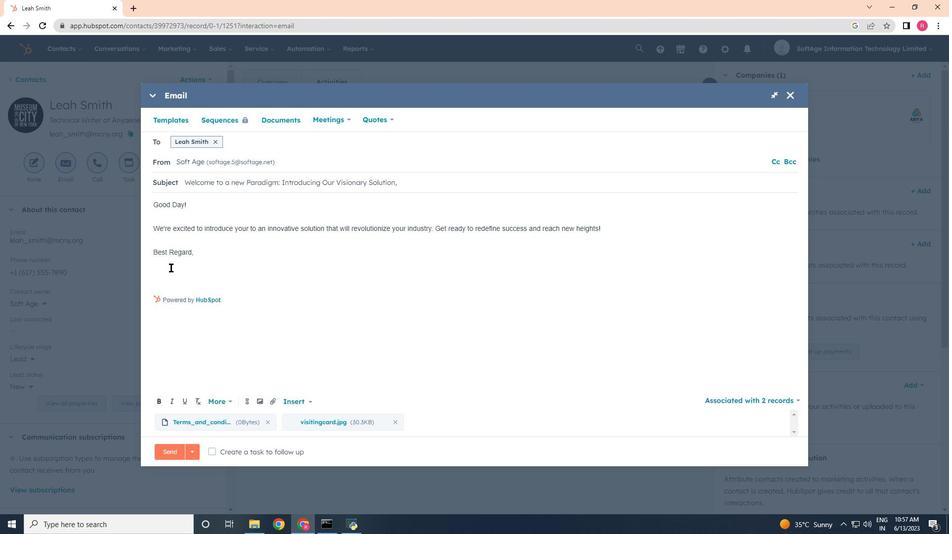 
Action: Mouse pressed left at (171, 266)
Screenshot: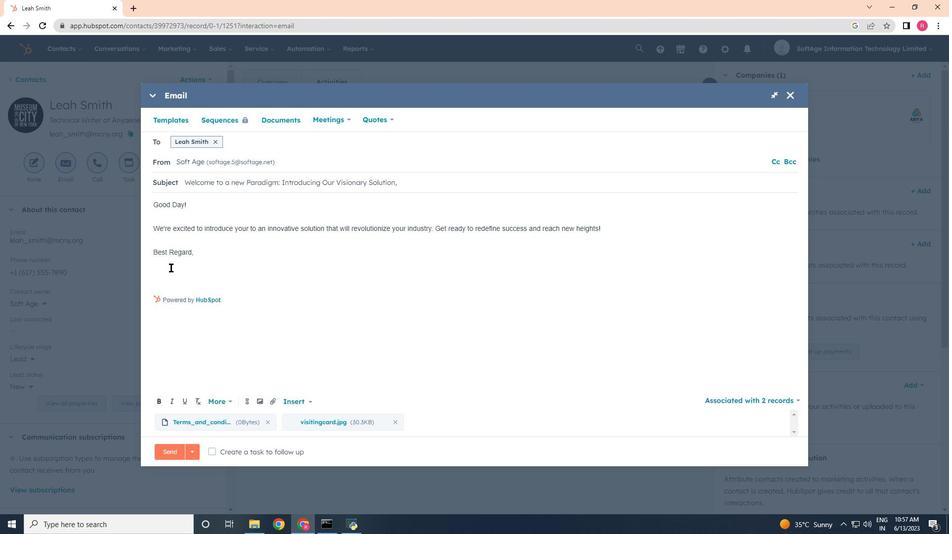 
Action: Mouse moved to (246, 401)
Screenshot: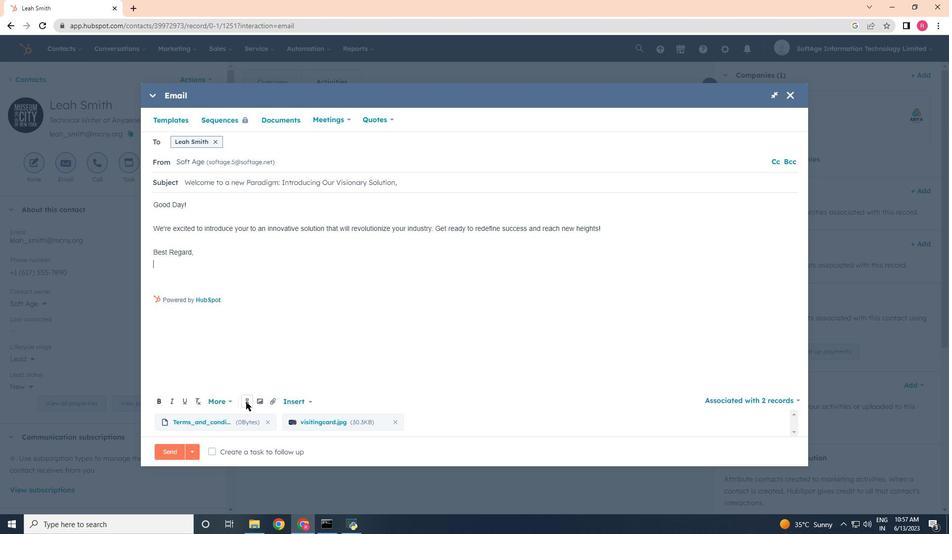 
Action: Mouse pressed left at (246, 401)
Screenshot: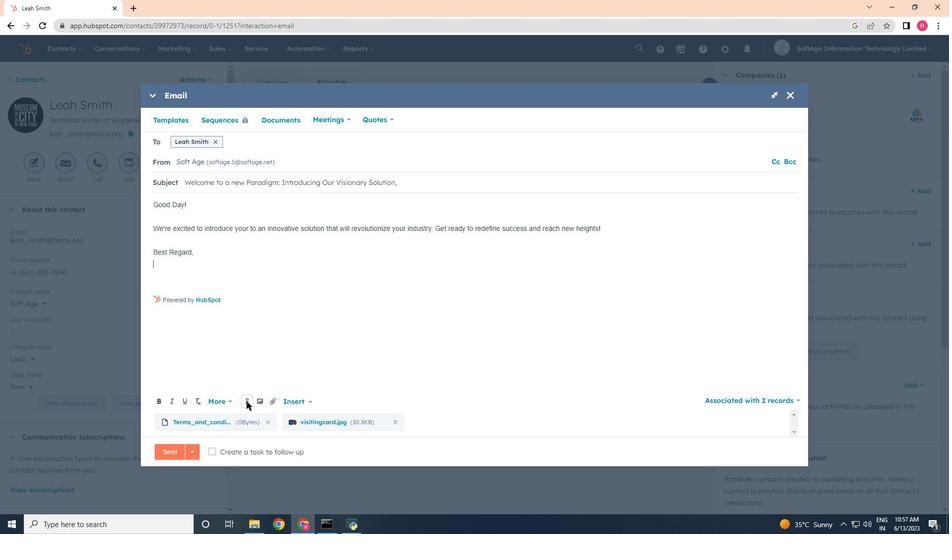 
Action: Mouse moved to (276, 293)
Screenshot: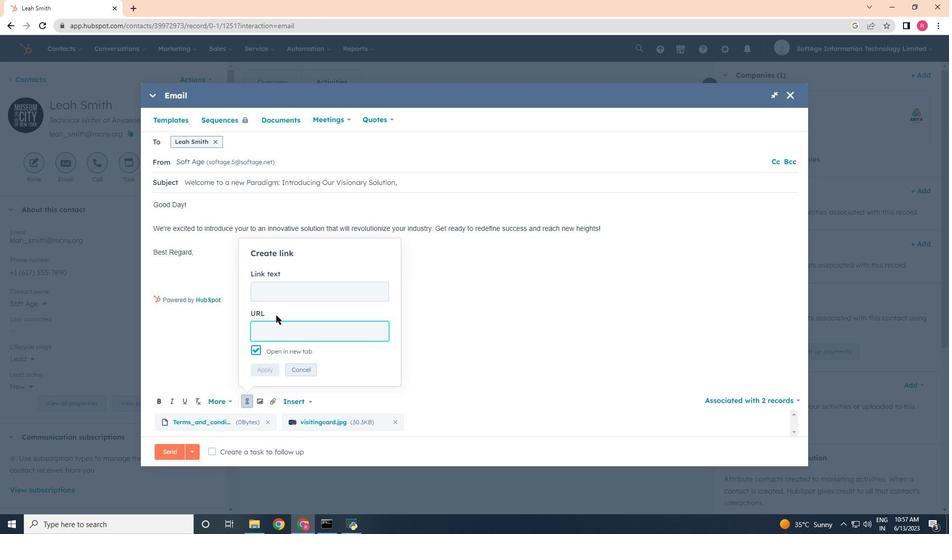 
Action: Mouse pressed left at (276, 293)
Screenshot: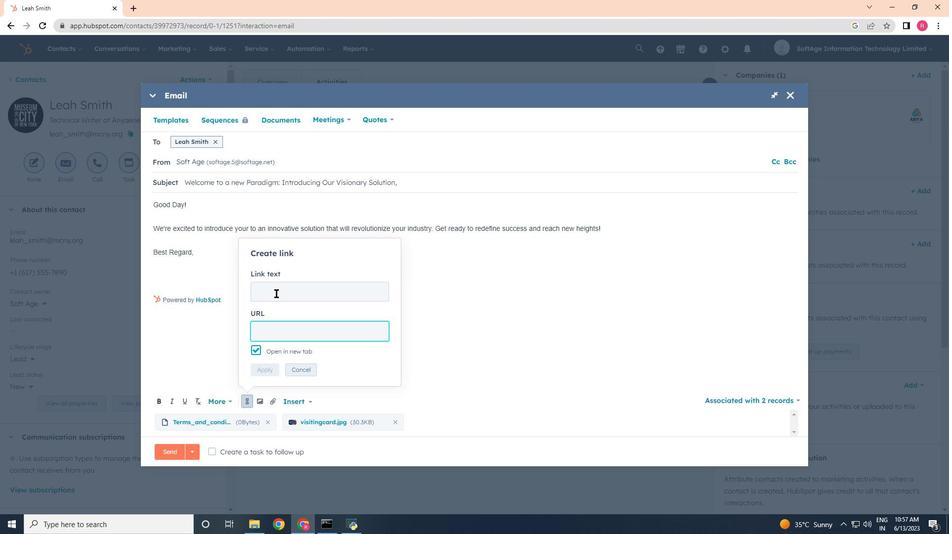 
Action: Key pressed <Key.shift><Key.shift><Key.shift><Key.shift><Key.shift><Key.shift><Key.shift><Key.shift><Key.shift><Key.shift><Key.shift><Key.shift><Key.shift>Pinterest<Key.tab>in.interest.com
Screenshot: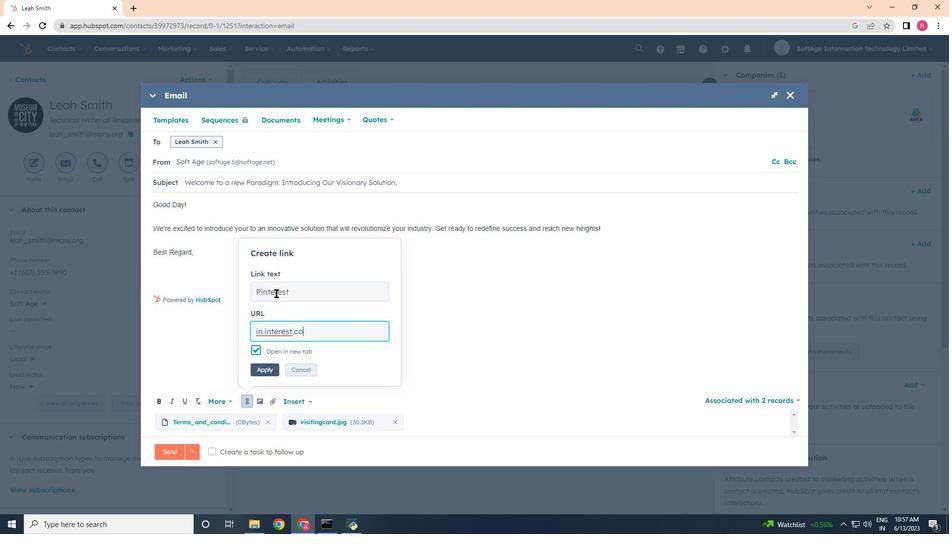 
Action: Mouse moved to (262, 372)
Screenshot: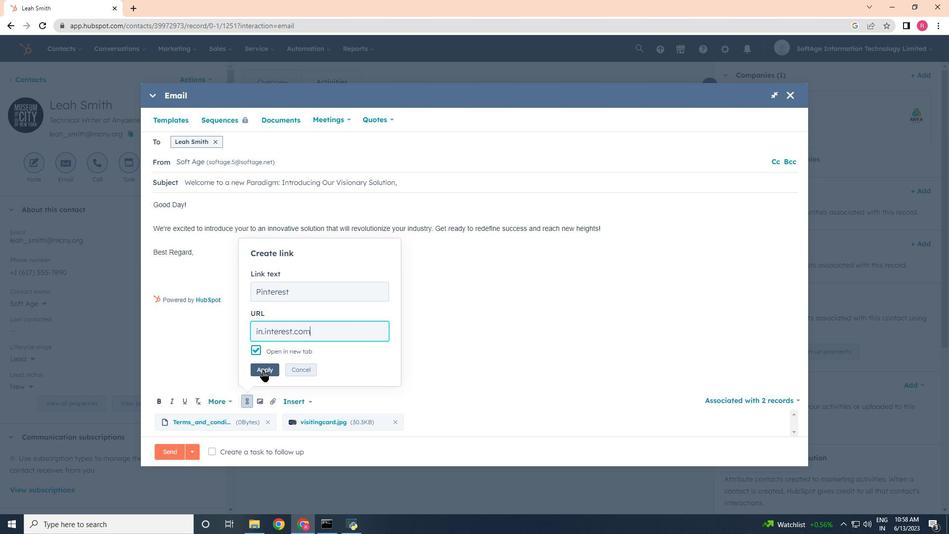 
Action: Mouse pressed left at (262, 372)
Screenshot: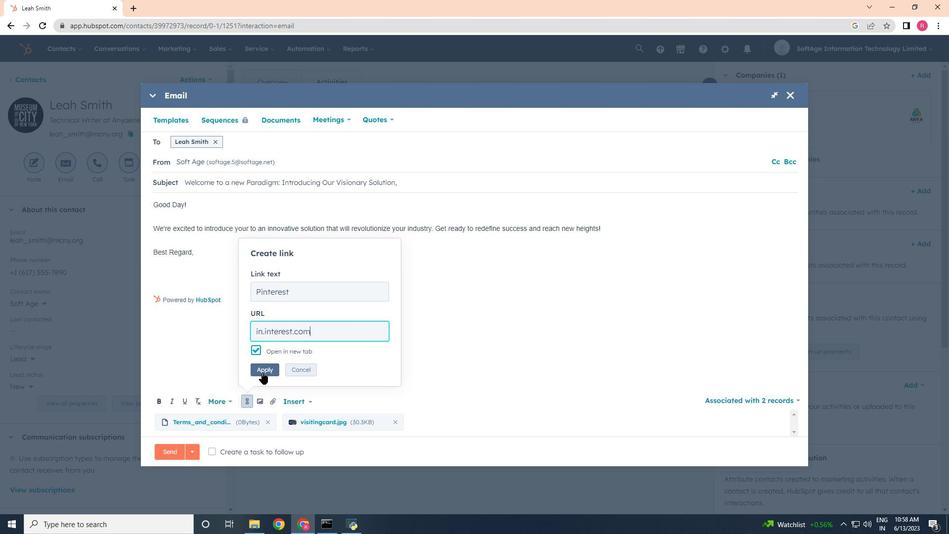 
Action: Mouse moved to (211, 452)
Screenshot: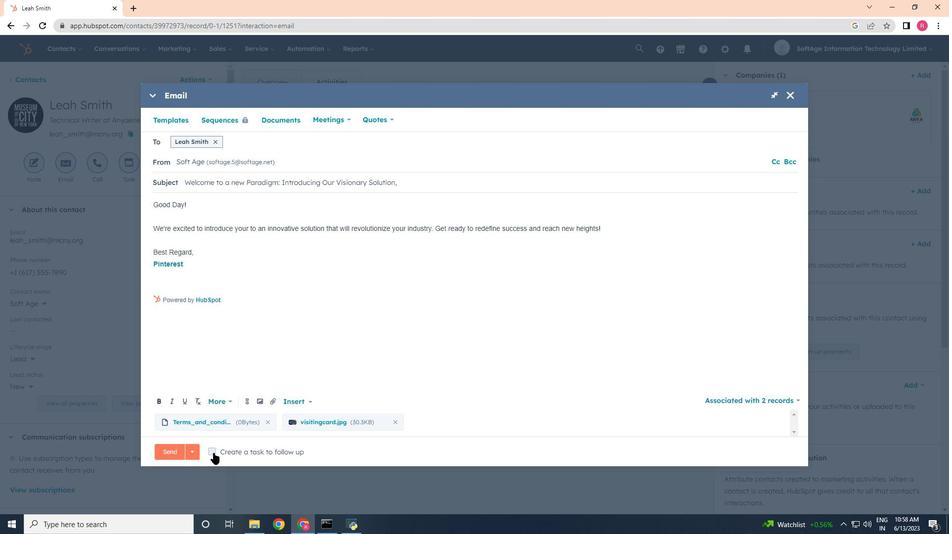 
Action: Mouse pressed left at (211, 452)
Screenshot: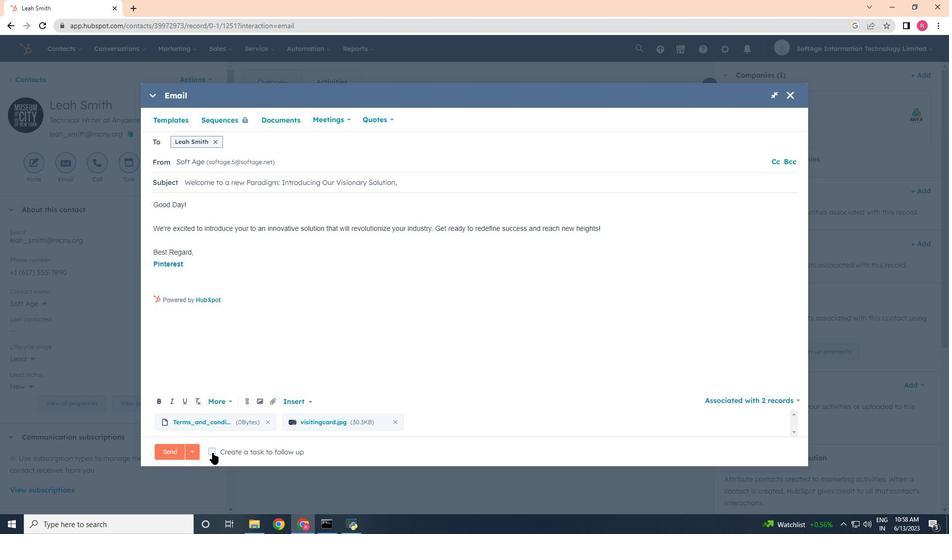 
Action: Mouse moved to (402, 452)
Screenshot: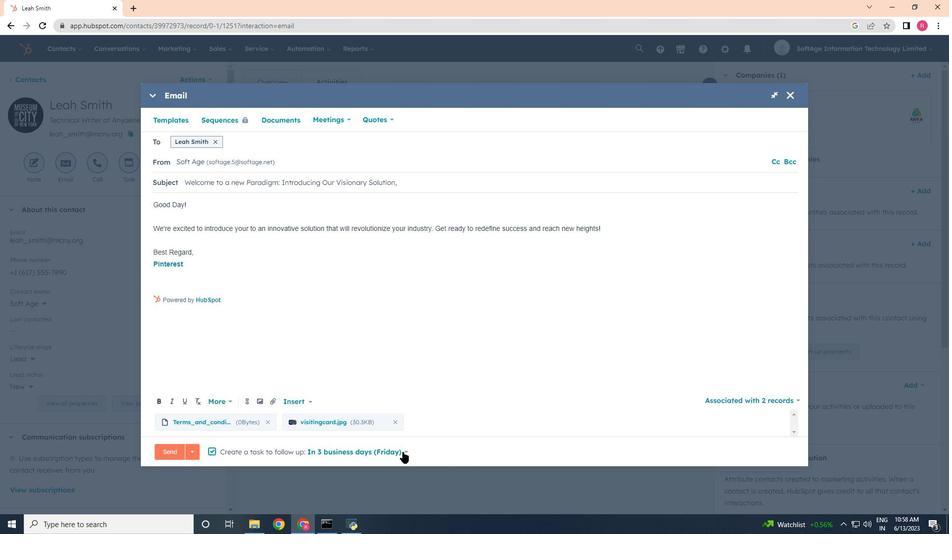 
Action: Mouse pressed left at (402, 452)
Screenshot: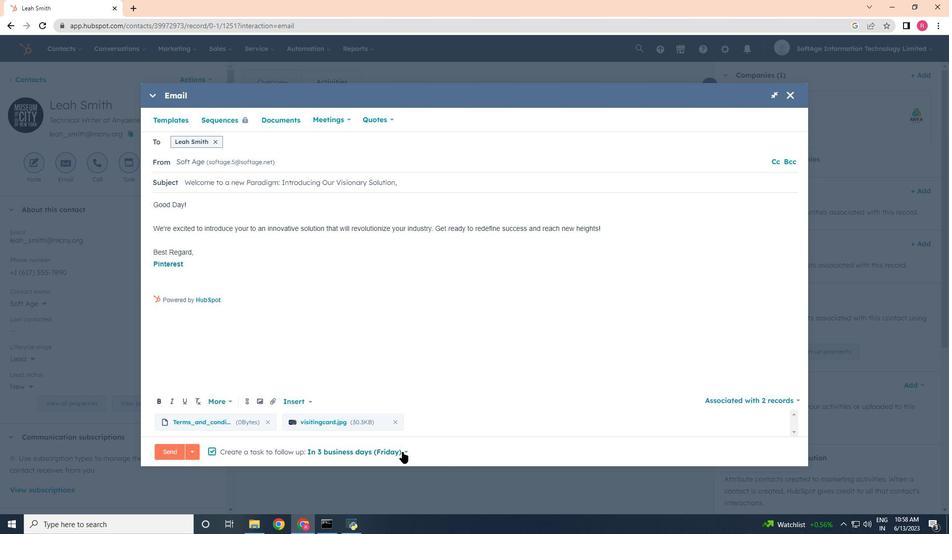 
Action: Mouse moved to (363, 377)
Screenshot: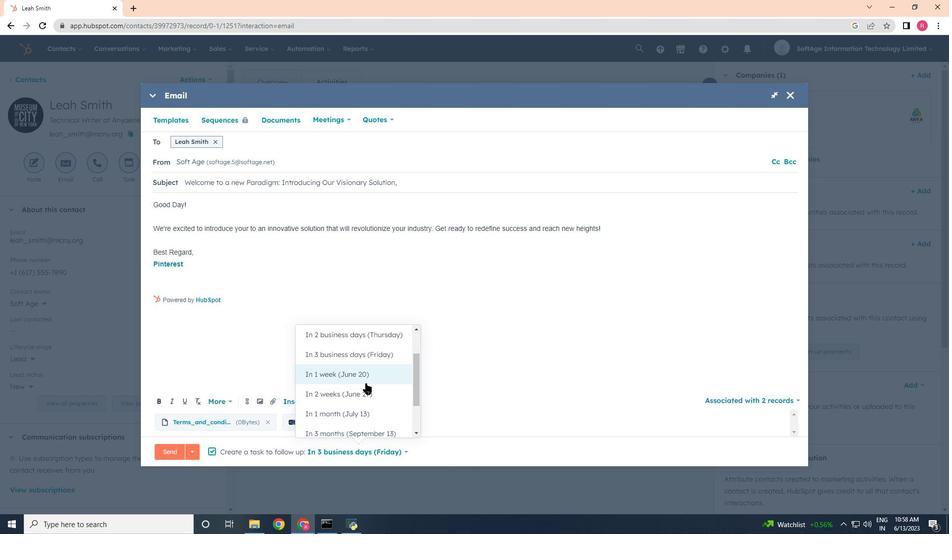 
Action: Mouse scrolled (363, 377) with delta (0, 0)
Screenshot: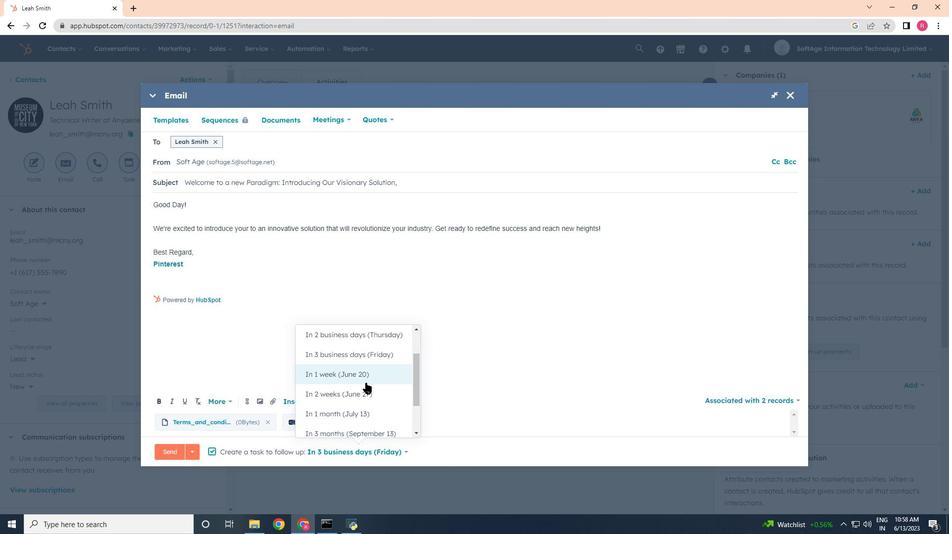 
Action: Mouse scrolled (363, 377) with delta (0, 0)
Screenshot: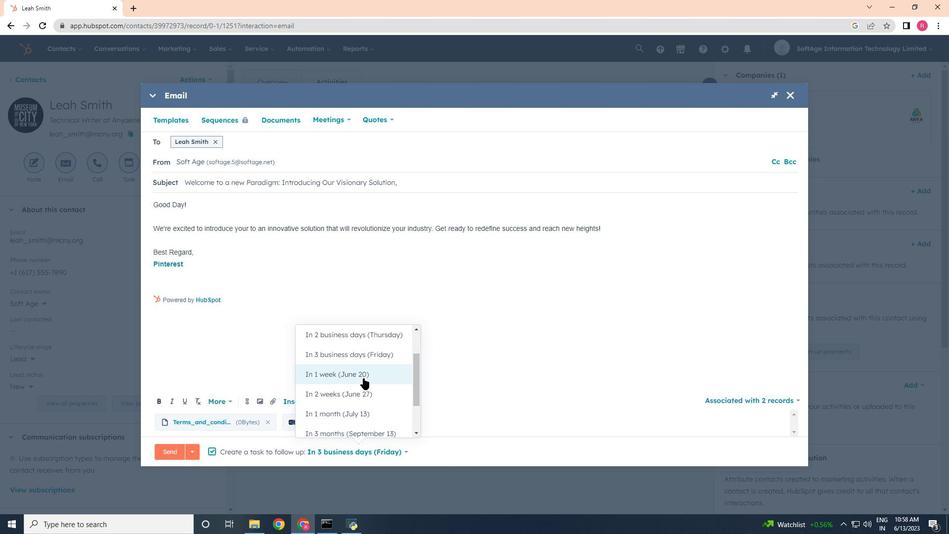 
Action: Mouse scrolled (363, 377) with delta (0, 0)
Screenshot: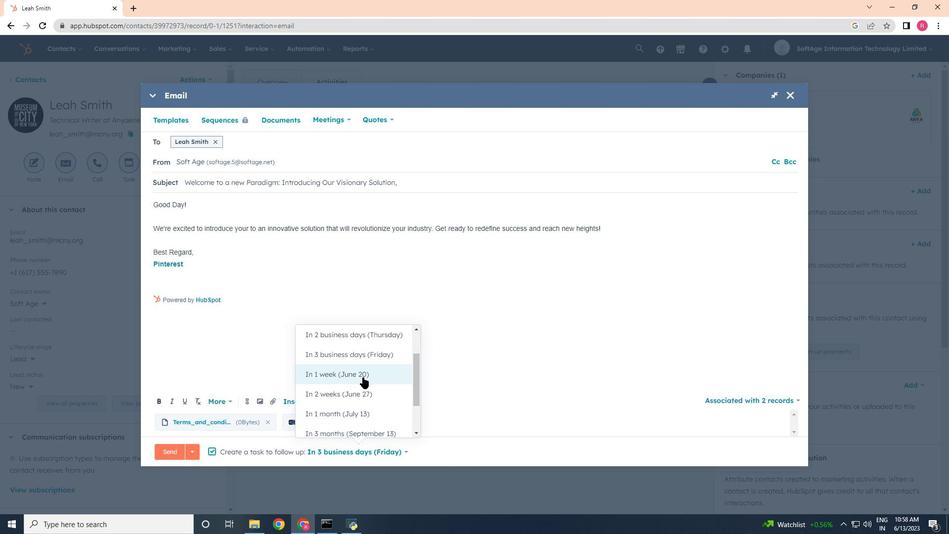 
Action: Mouse scrolled (363, 377) with delta (0, 0)
Screenshot: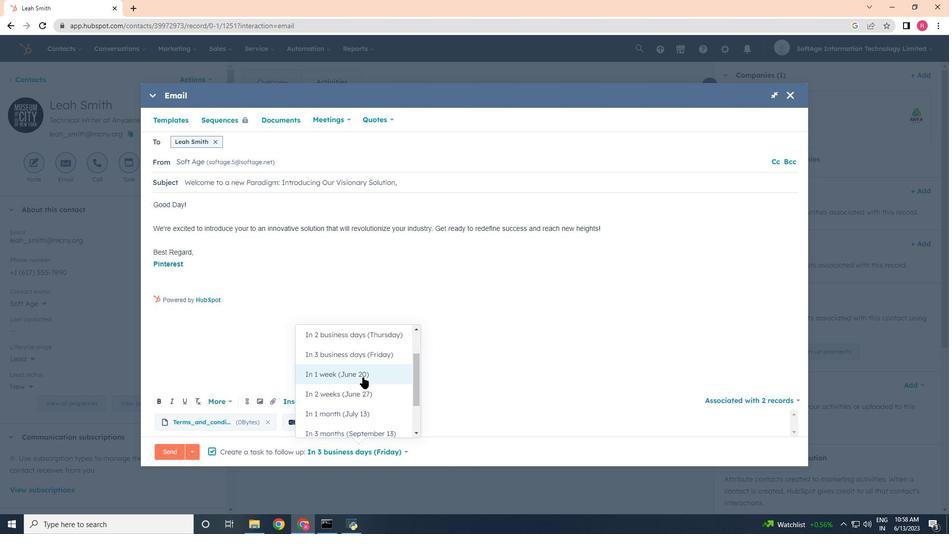 
Action: Mouse moved to (322, 359)
Screenshot: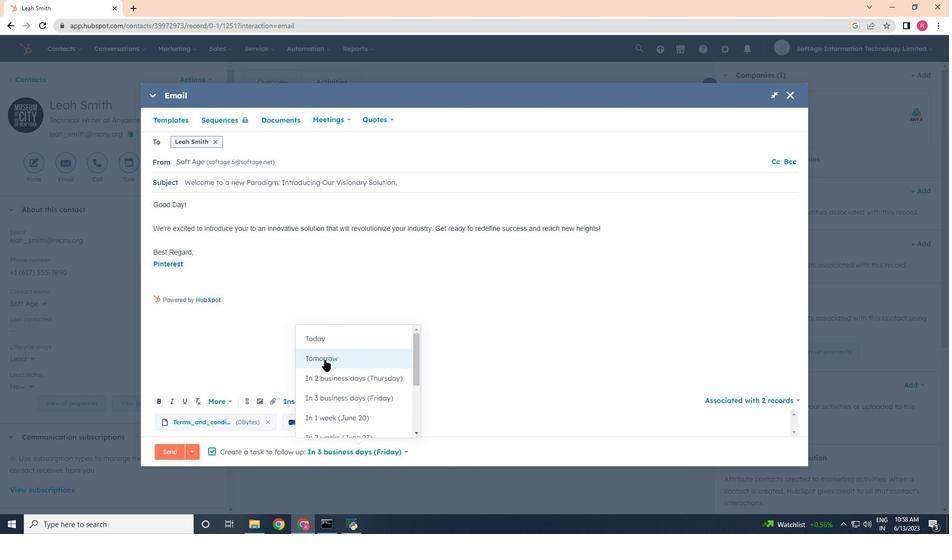 
Action: Mouse pressed left at (322, 359)
Screenshot: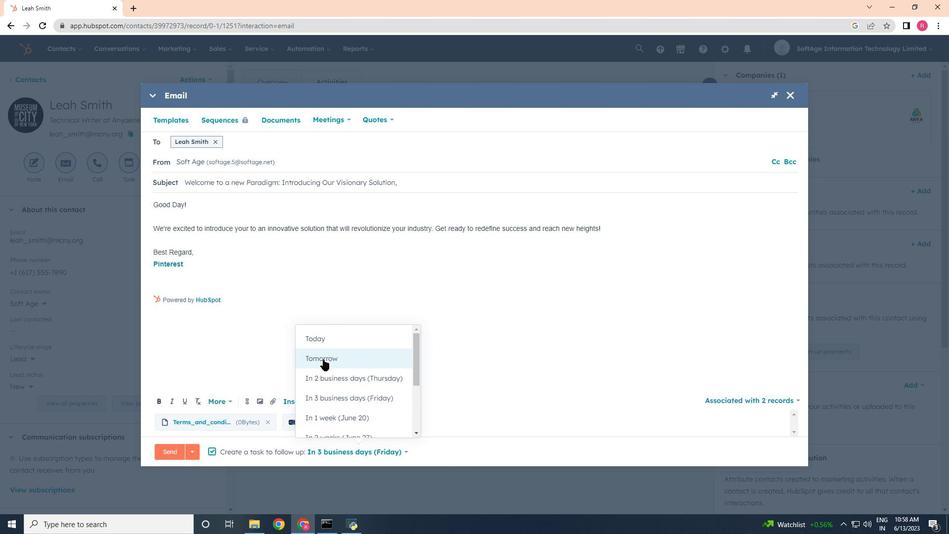 
Action: Mouse moved to (165, 454)
Screenshot: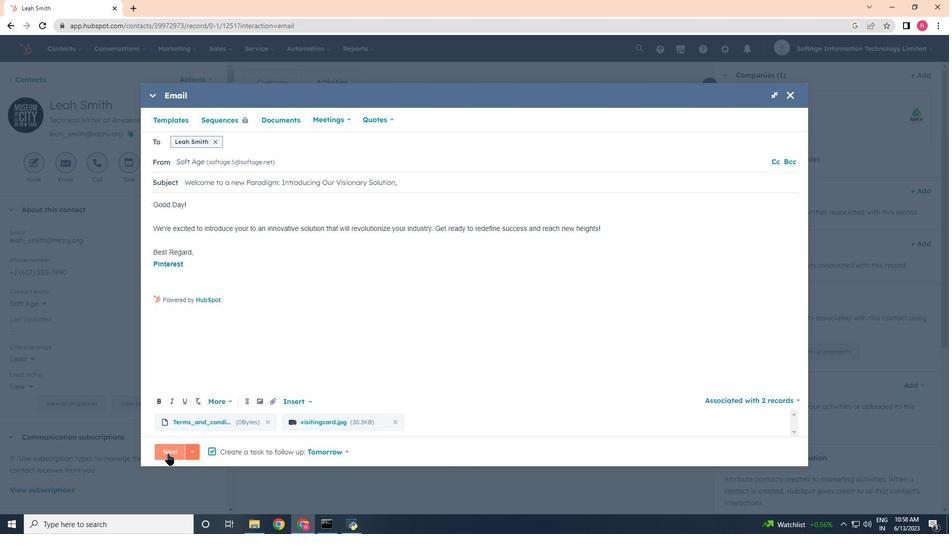 
Action: Mouse pressed left at (165, 454)
Screenshot: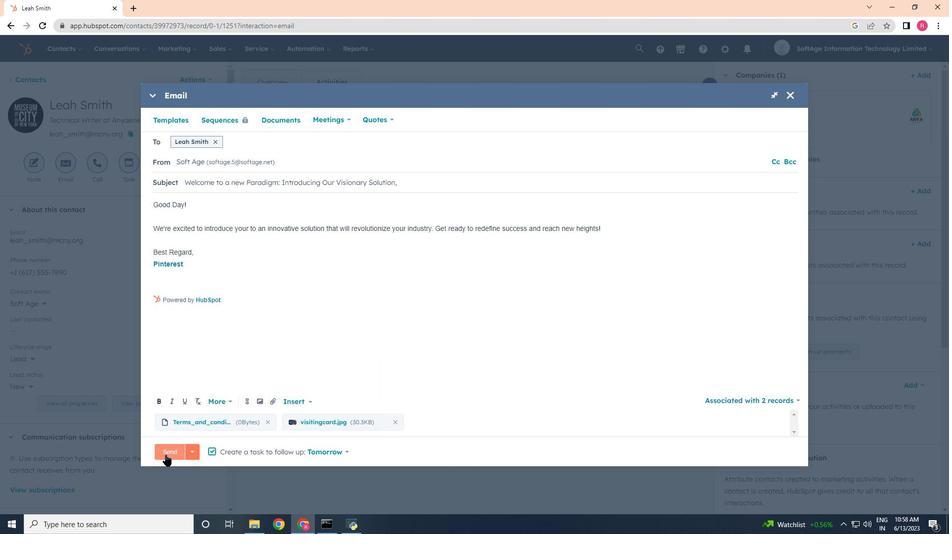 
